 Task: Look for space in Ripon, United Kingdom from 9th July, 2023 to 16th July, 2023 for 2 adults, 1 child in price range Rs.8000 to Rs.16000. Place can be entire place with 2 bedrooms having 2 beds and 1 bathroom. Property type can be house, flat, guest house. Booking option can be shelf check-in. Required host language is English.
Action: Mouse moved to (433, 89)
Screenshot: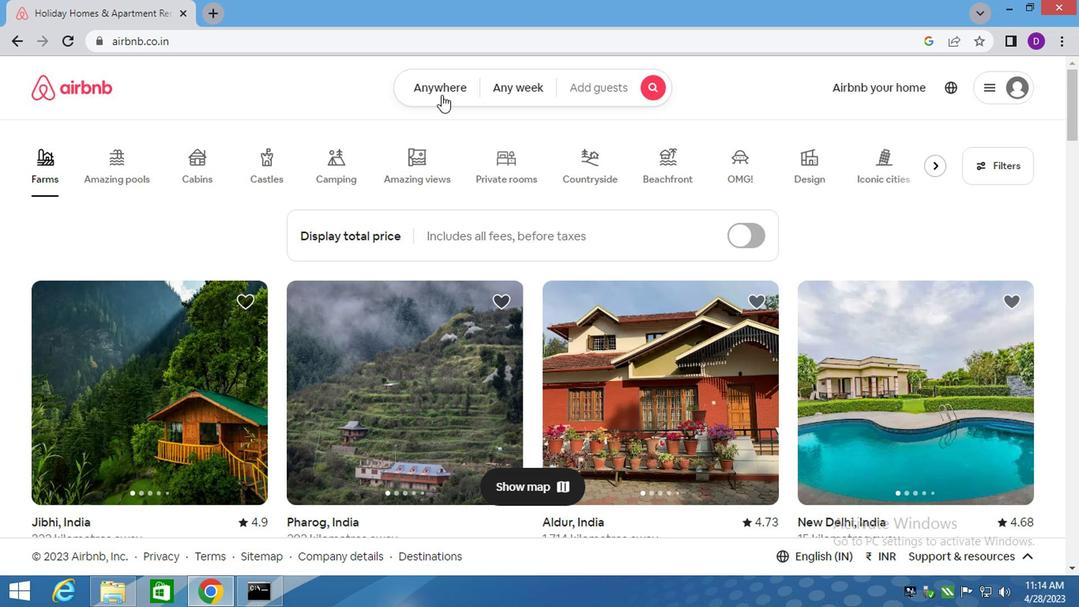 
Action: Mouse pressed left at (433, 89)
Screenshot: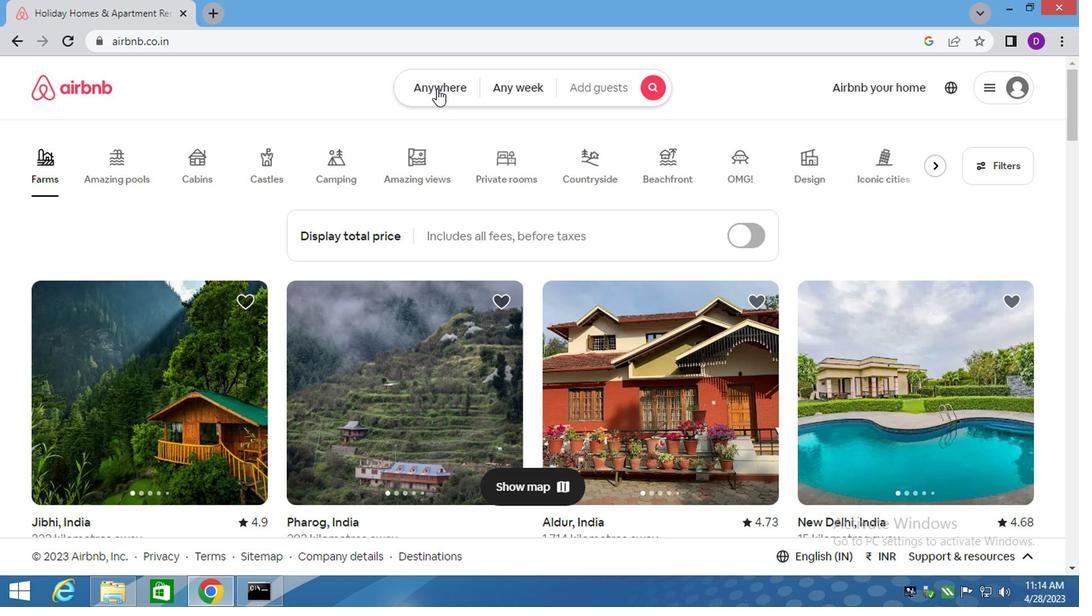 
Action: Mouse moved to (287, 152)
Screenshot: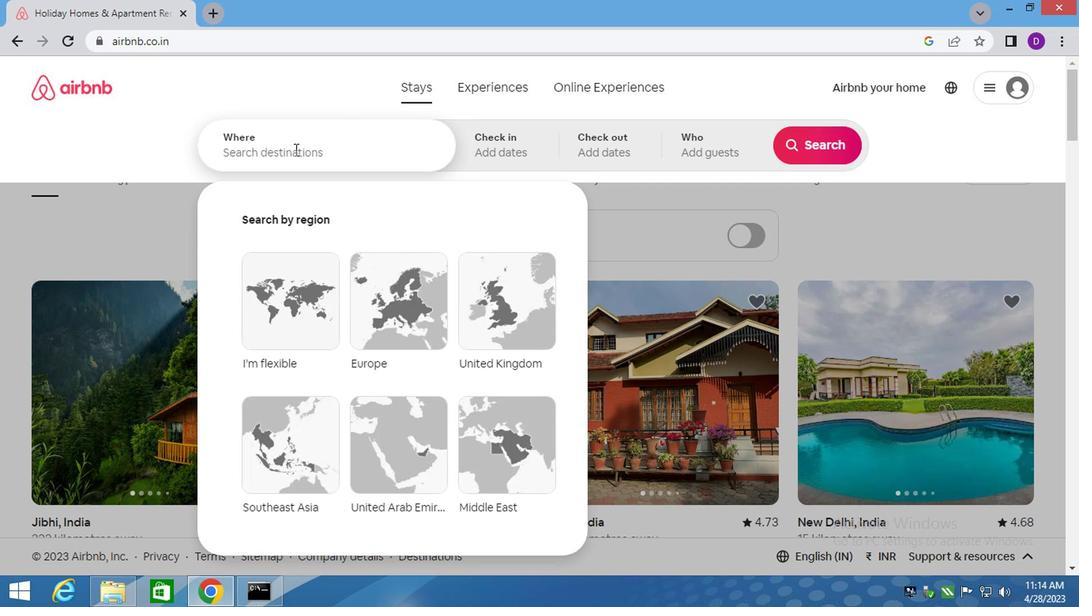 
Action: Mouse pressed left at (287, 152)
Screenshot: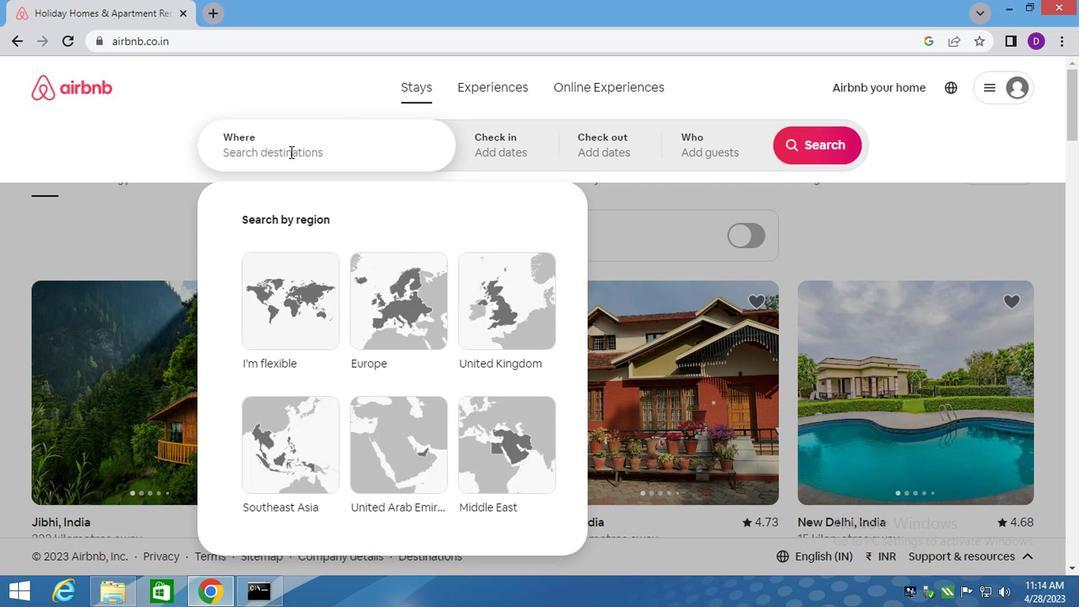 
Action: Key pressed <Key.shift>RIPON,<Key.space><Key.shift><Key.shift><Key.shift><Key.shift><Key.shift><Key.shift><Key.shift><Key.shift><Key.shift><Key.shift><Key.shift><Key.shift><Key.shift><Key.shift><Key.shift><Key.shift><Key.shift><Key.shift><Key.shift><Key.shift><Key.shift><Key.shift><Key.shift><Key.shift><Key.shift><Key.shift><Key.shift><Key.shift><Key.shift><Key.shift><Key.shift><Key.shift><Key.shift><Key.shift><Key.shift><Key.shift><Key.shift><Key.shift><Key.shift><Key.shift>UK<Key.backspace>NITED
Screenshot: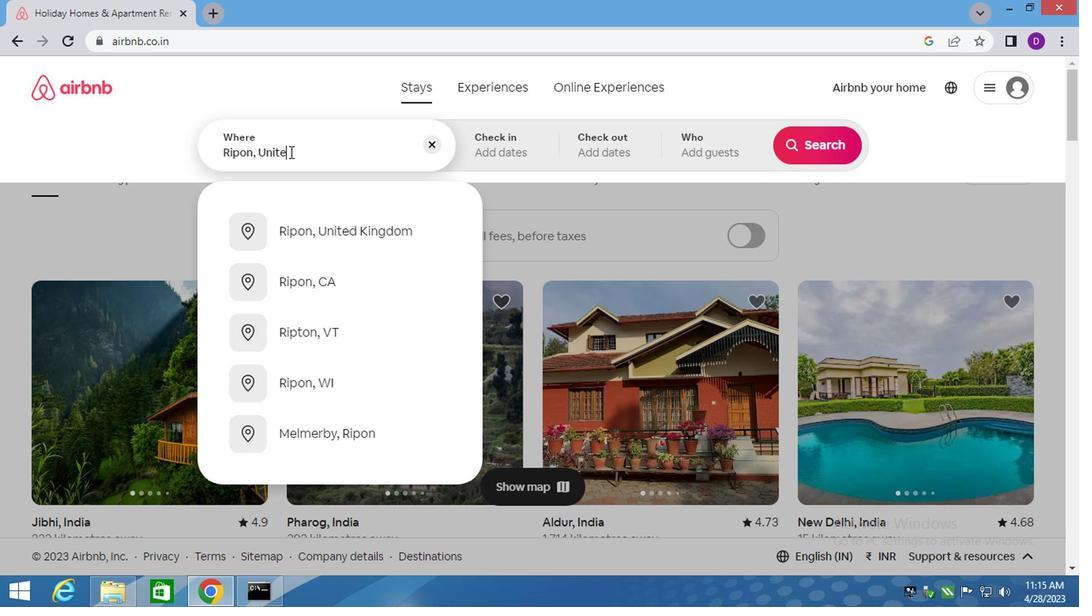 
Action: Mouse moved to (333, 219)
Screenshot: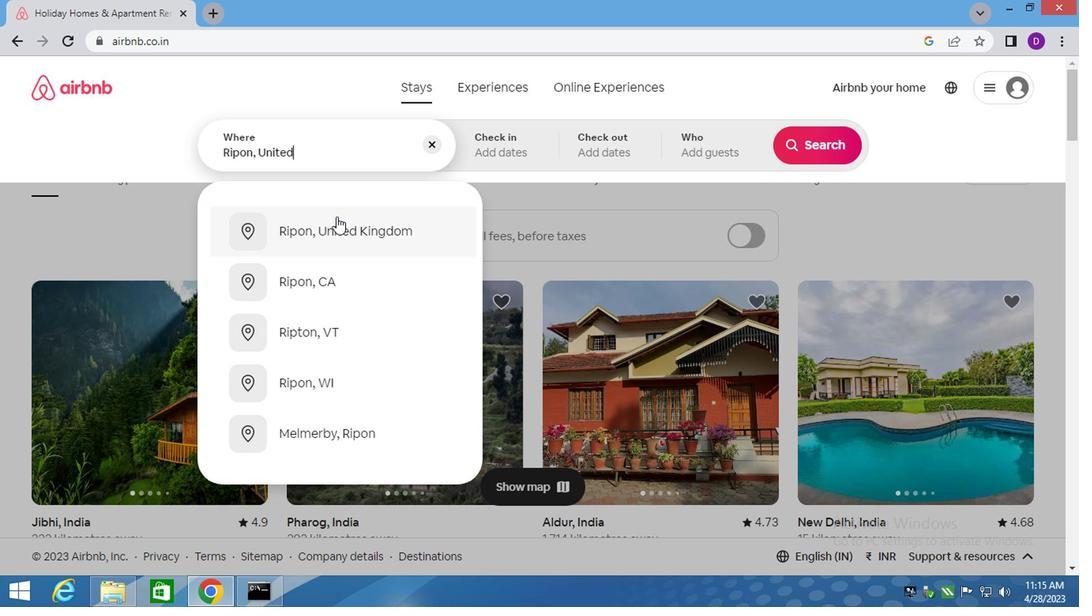 
Action: Mouse pressed left at (333, 219)
Screenshot: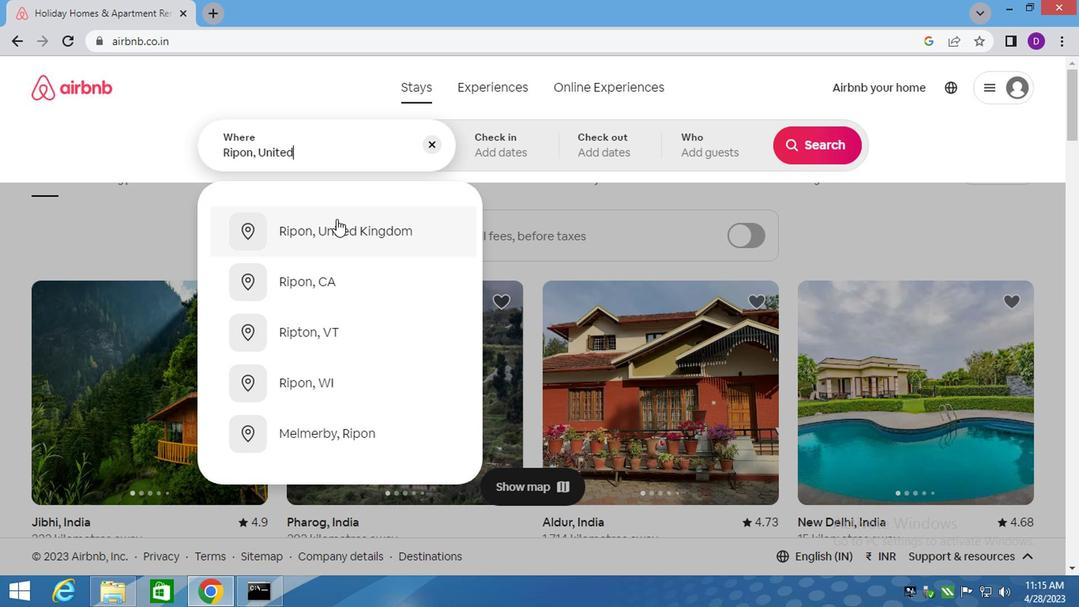
Action: Mouse moved to (798, 269)
Screenshot: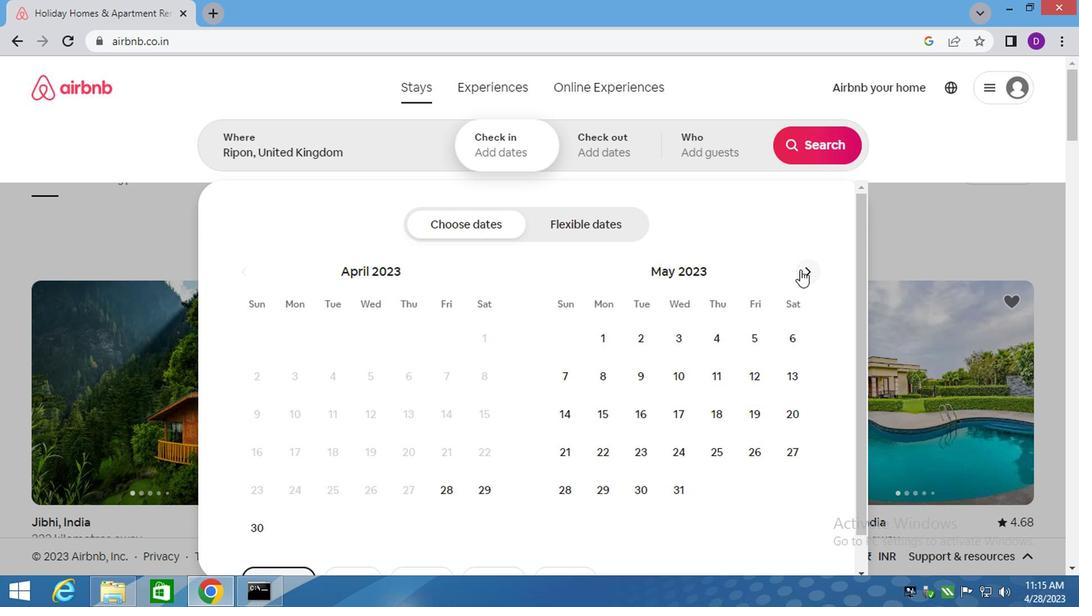 
Action: Mouse pressed left at (798, 269)
Screenshot: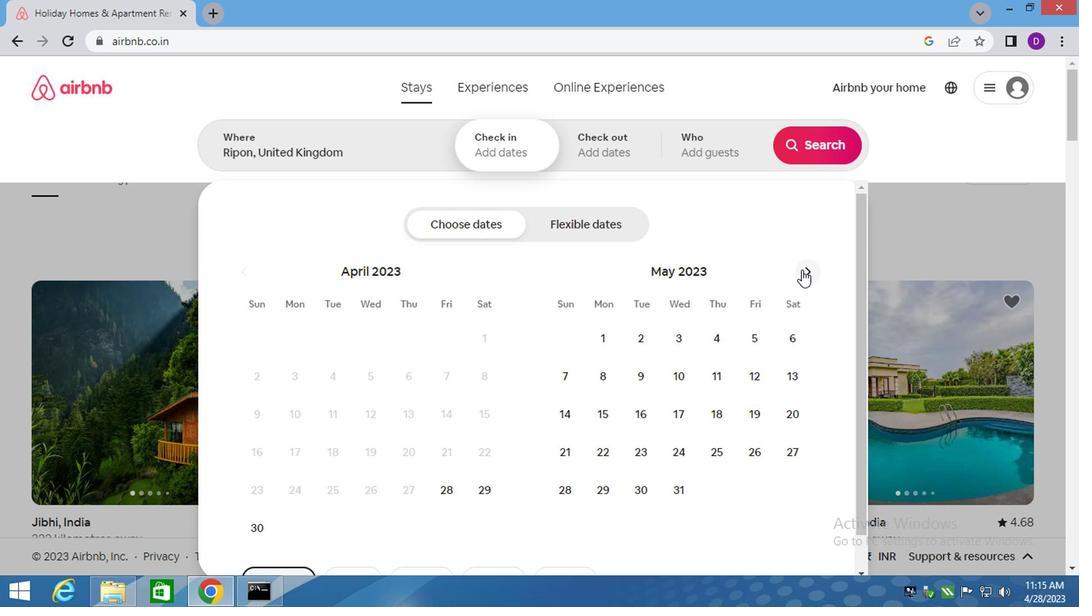 
Action: Mouse pressed left at (798, 269)
Screenshot: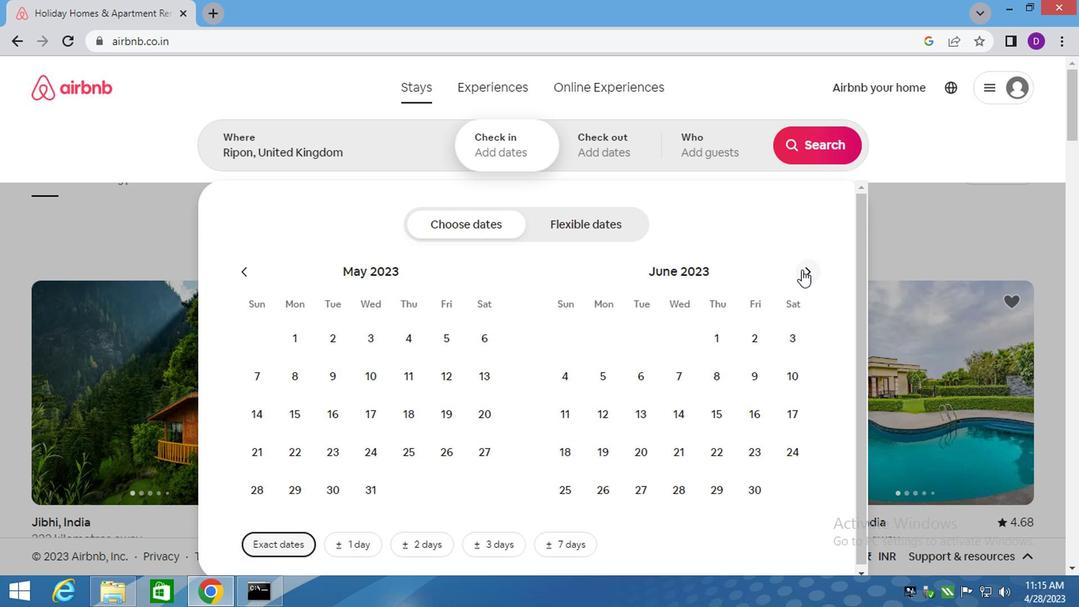 
Action: Mouse moved to (564, 415)
Screenshot: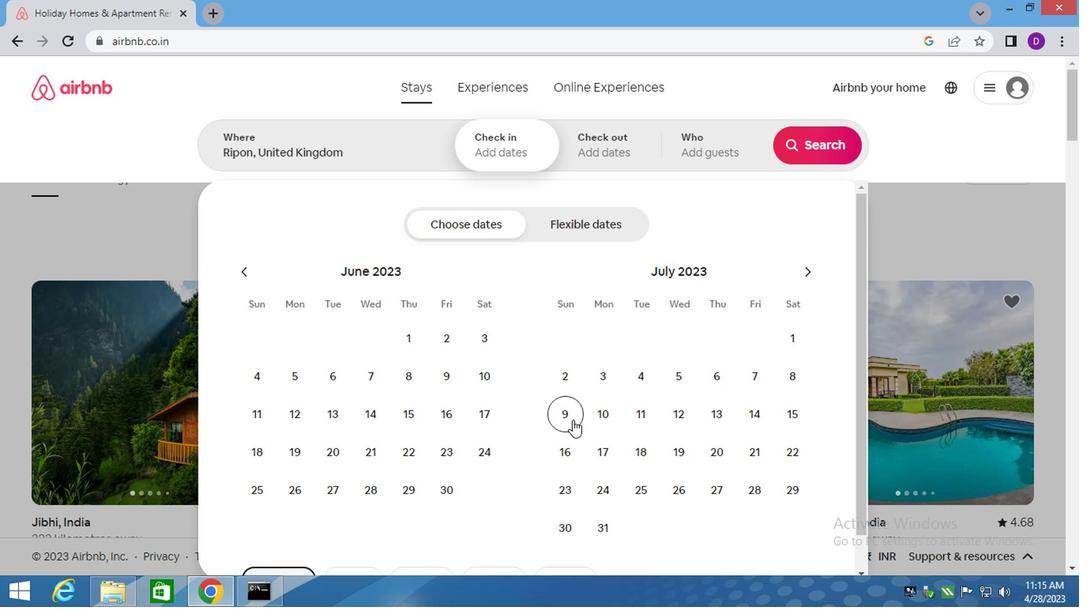 
Action: Mouse pressed left at (564, 415)
Screenshot: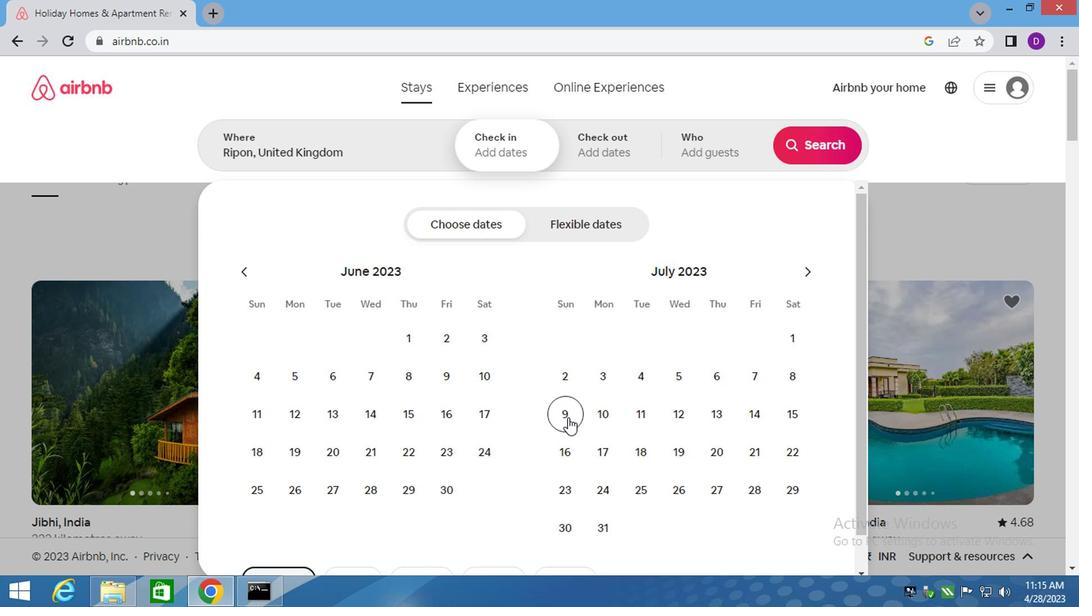 
Action: Mouse moved to (563, 441)
Screenshot: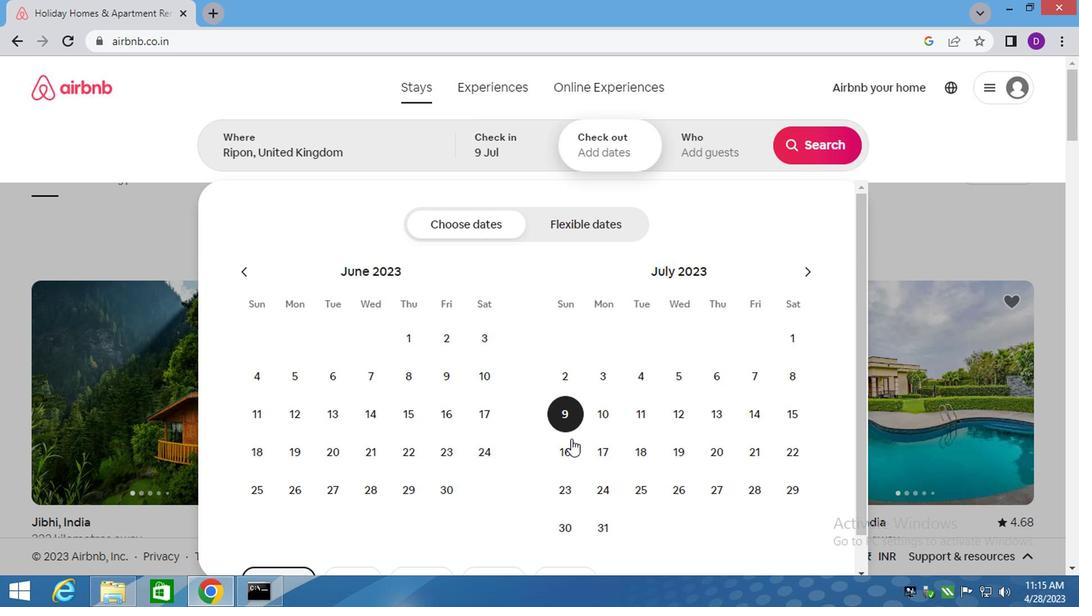
Action: Mouse pressed left at (563, 441)
Screenshot: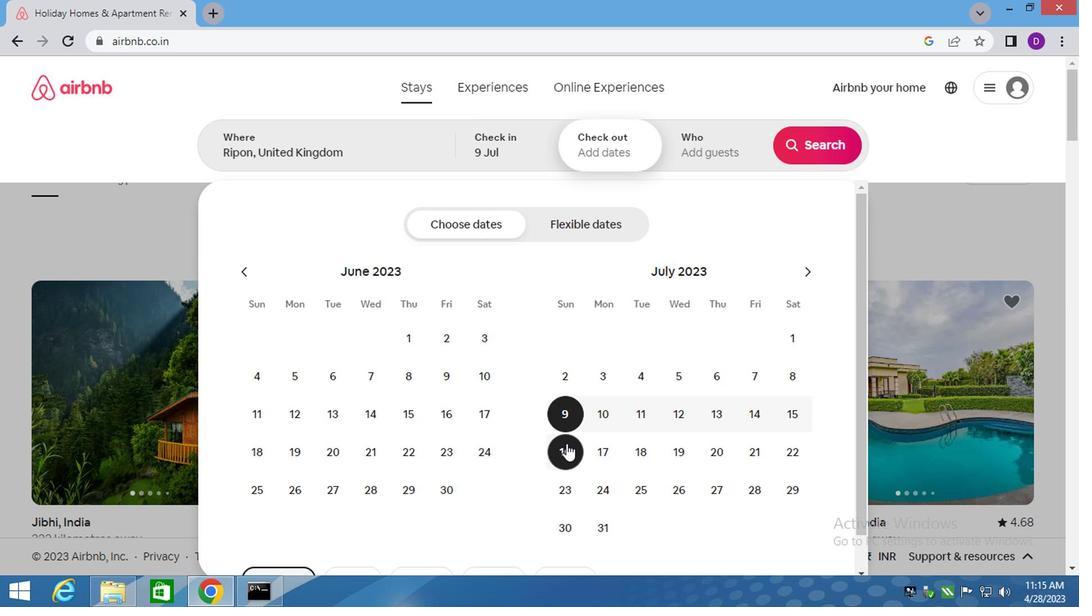 
Action: Mouse moved to (690, 132)
Screenshot: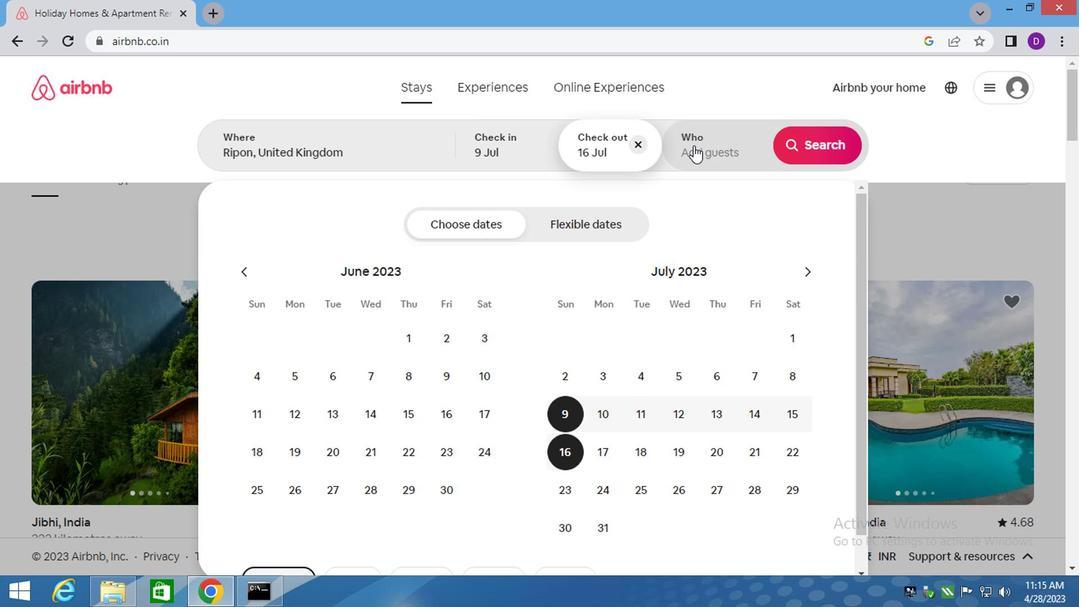 
Action: Mouse pressed left at (690, 132)
Screenshot: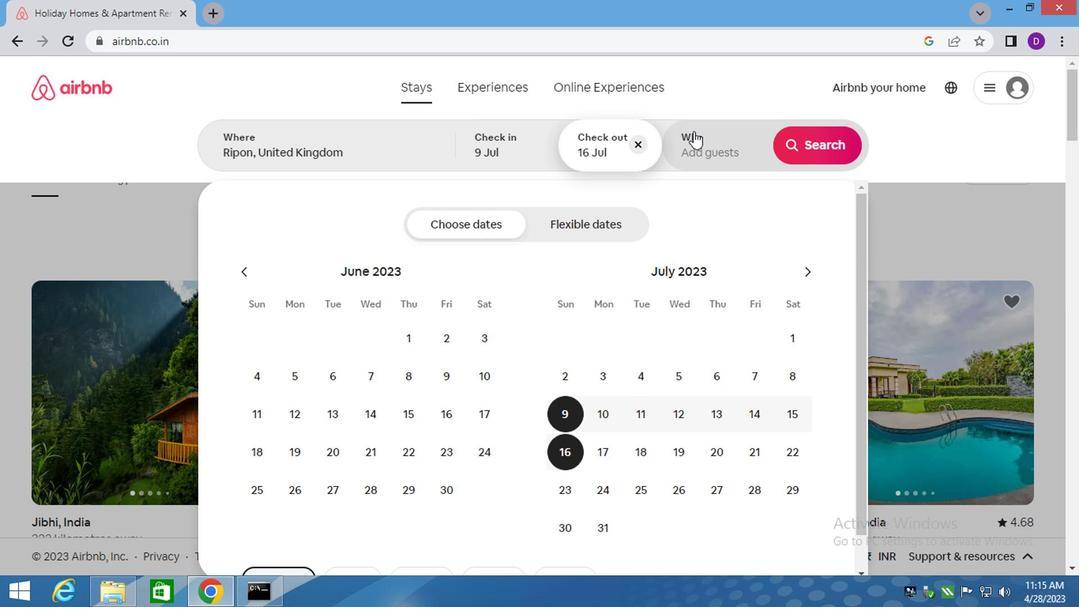 
Action: Mouse moved to (817, 220)
Screenshot: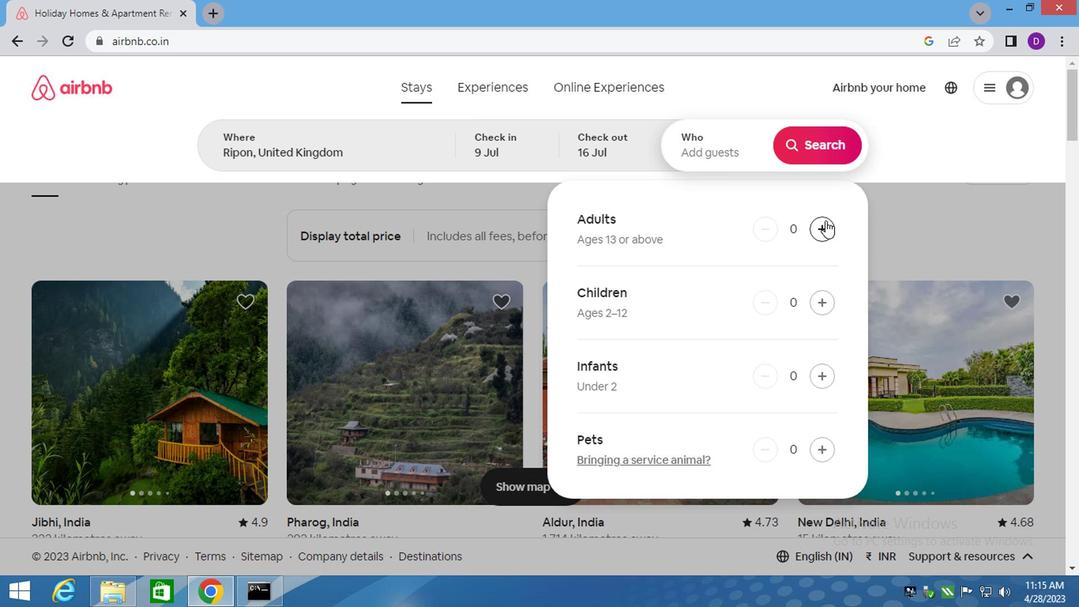 
Action: Mouse pressed left at (817, 220)
Screenshot: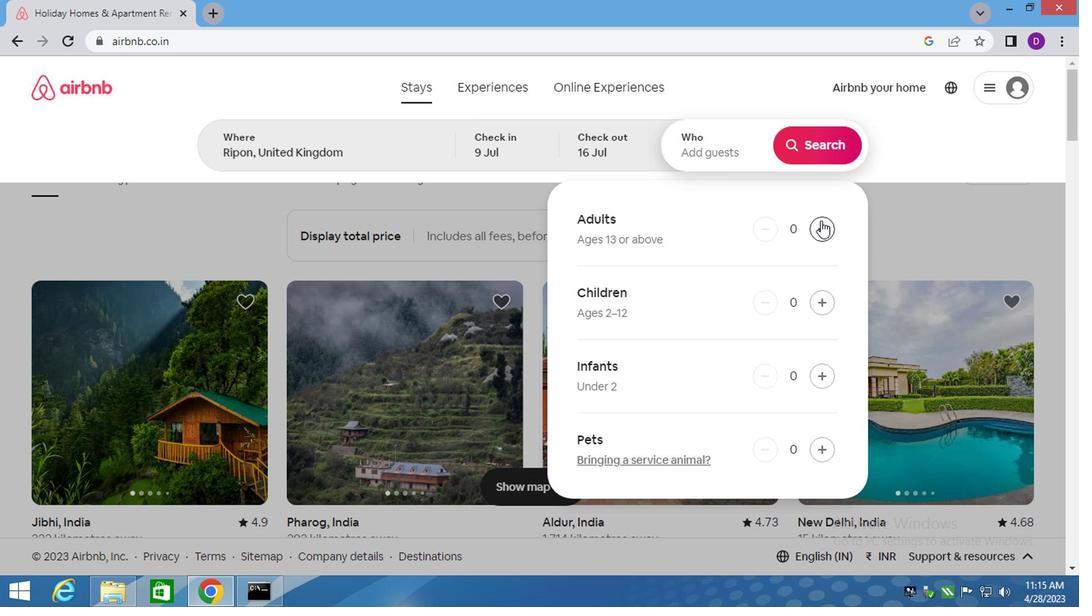 
Action: Mouse pressed left at (817, 220)
Screenshot: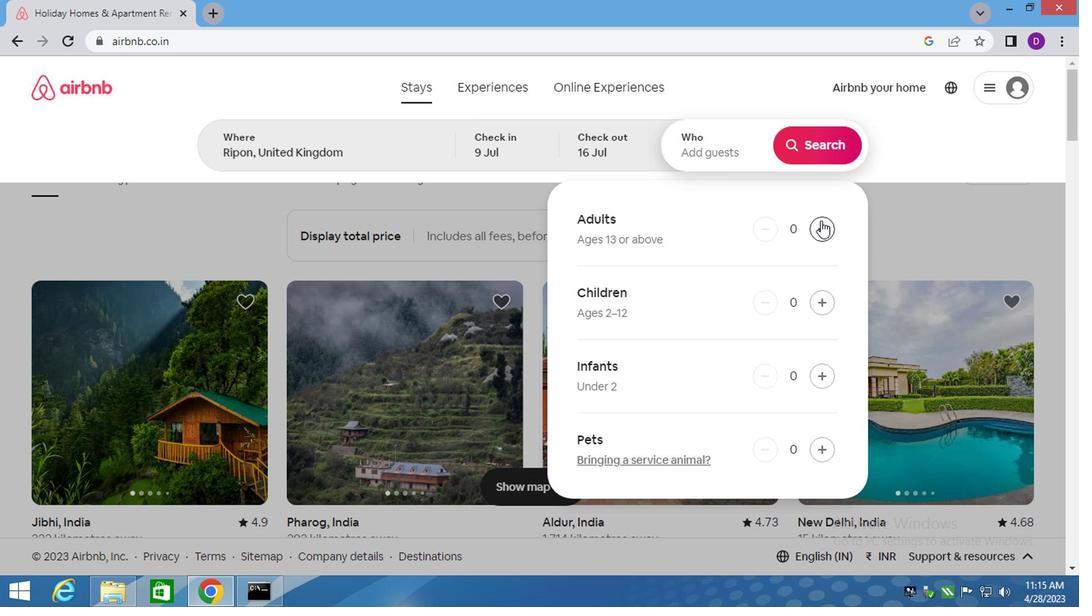 
Action: Mouse moved to (822, 299)
Screenshot: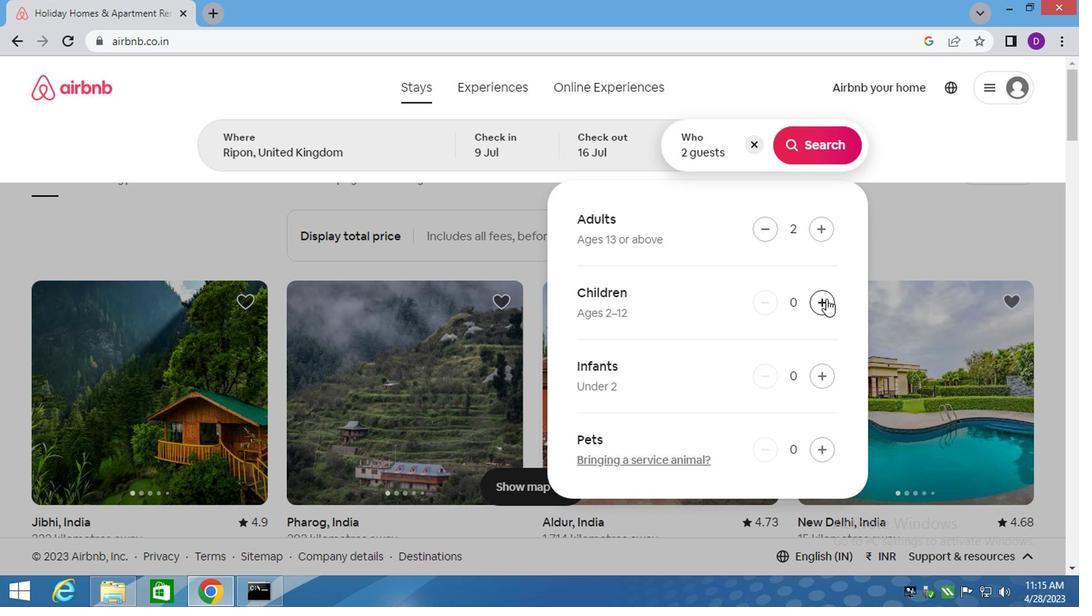 
Action: Mouse pressed left at (822, 299)
Screenshot: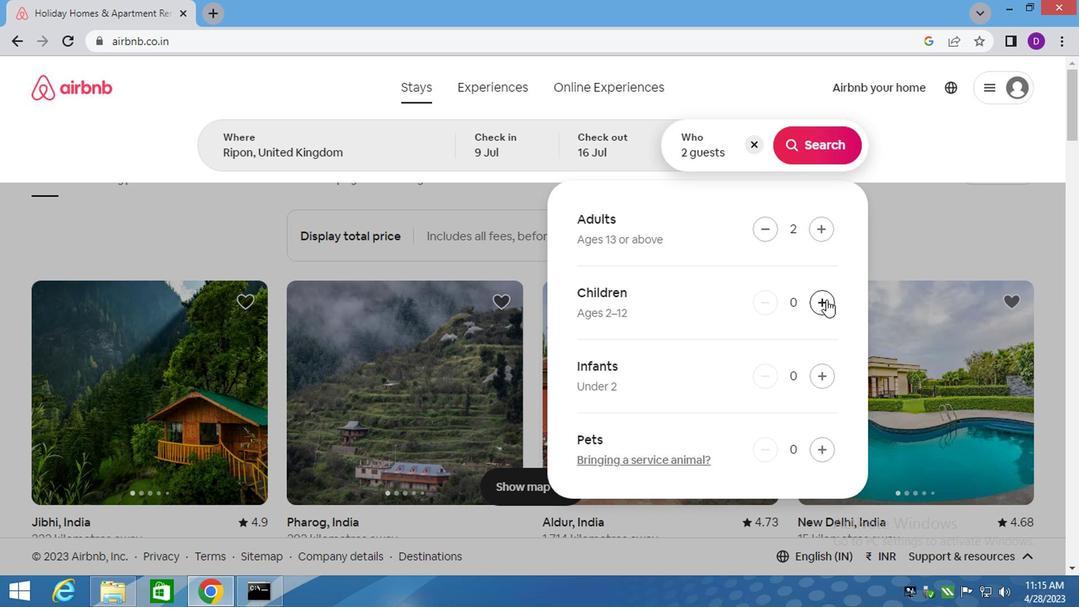 
Action: Mouse moved to (812, 132)
Screenshot: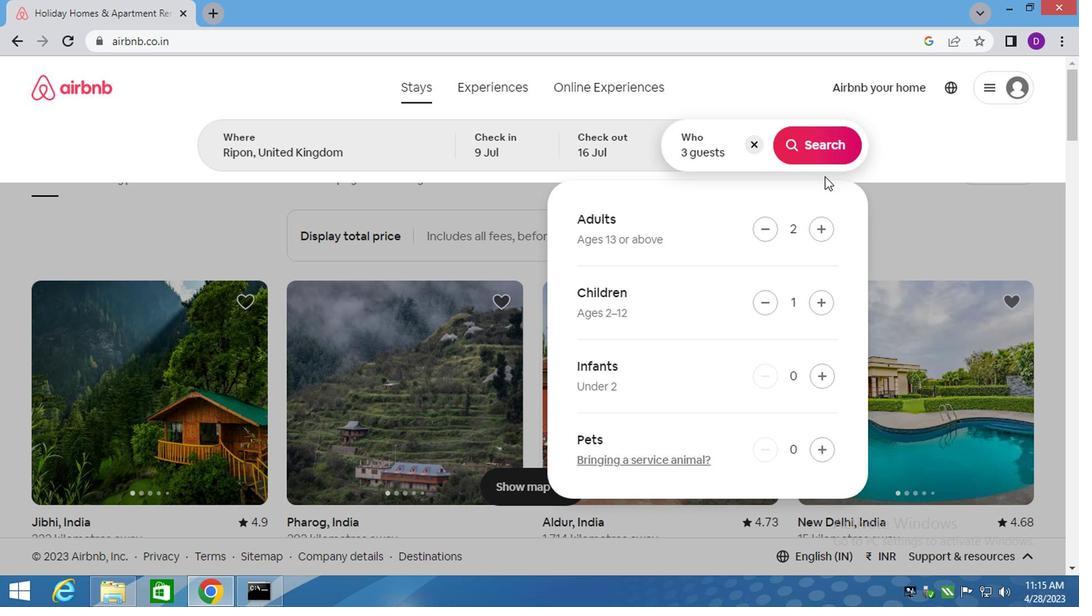 
Action: Mouse pressed left at (812, 132)
Screenshot: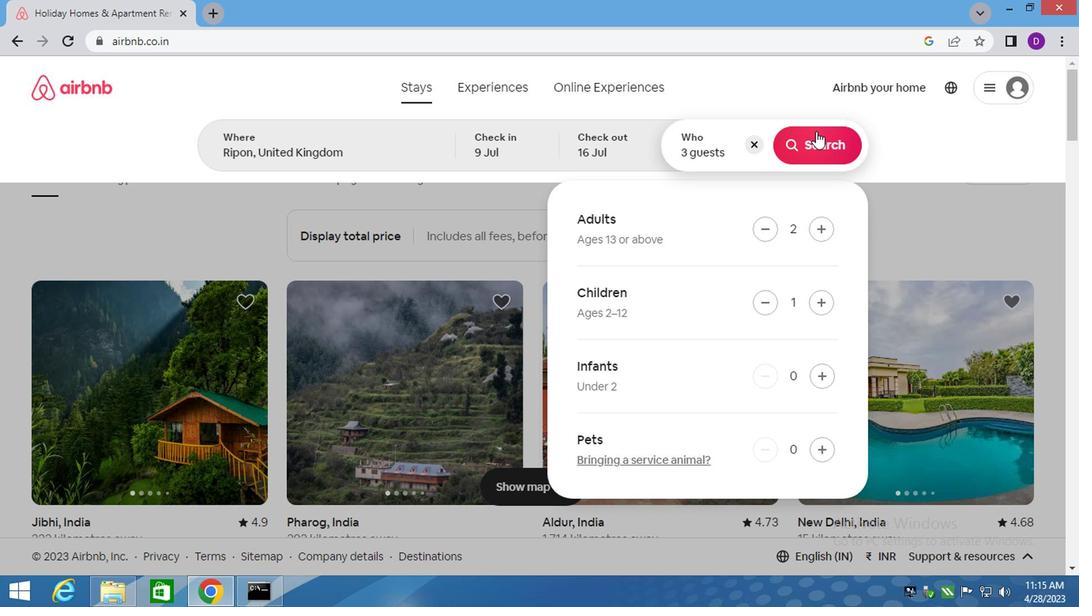
Action: Mouse moved to (1009, 151)
Screenshot: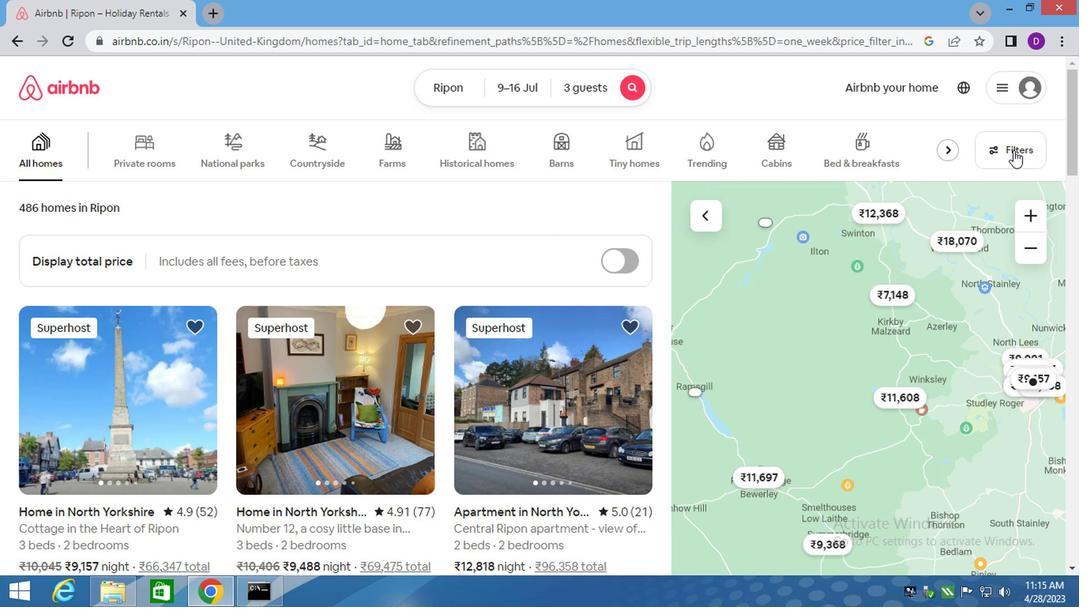 
Action: Mouse pressed left at (1009, 151)
Screenshot: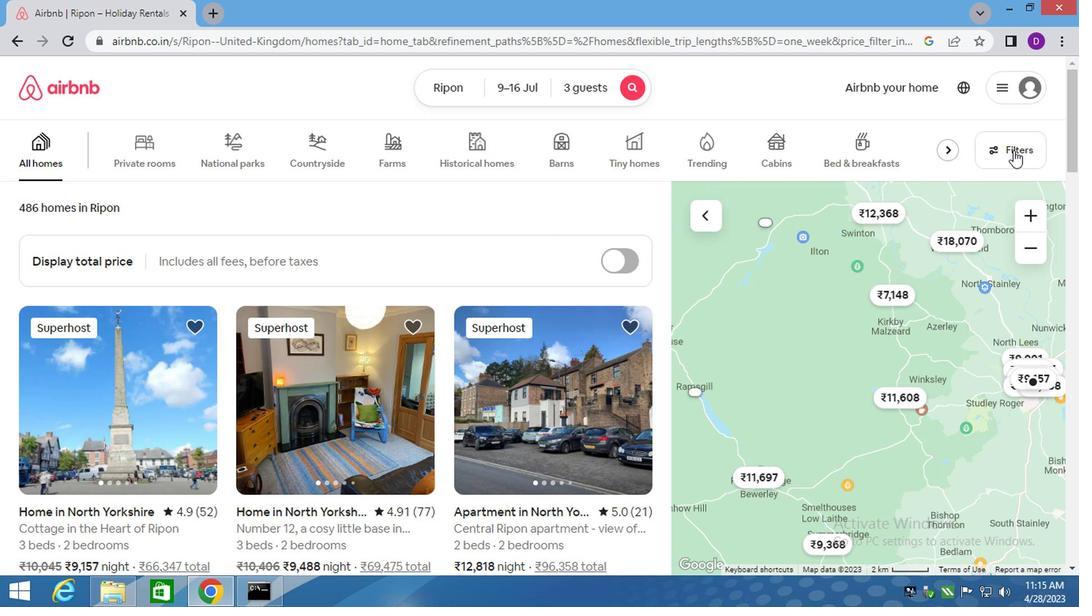 
Action: Mouse moved to (345, 351)
Screenshot: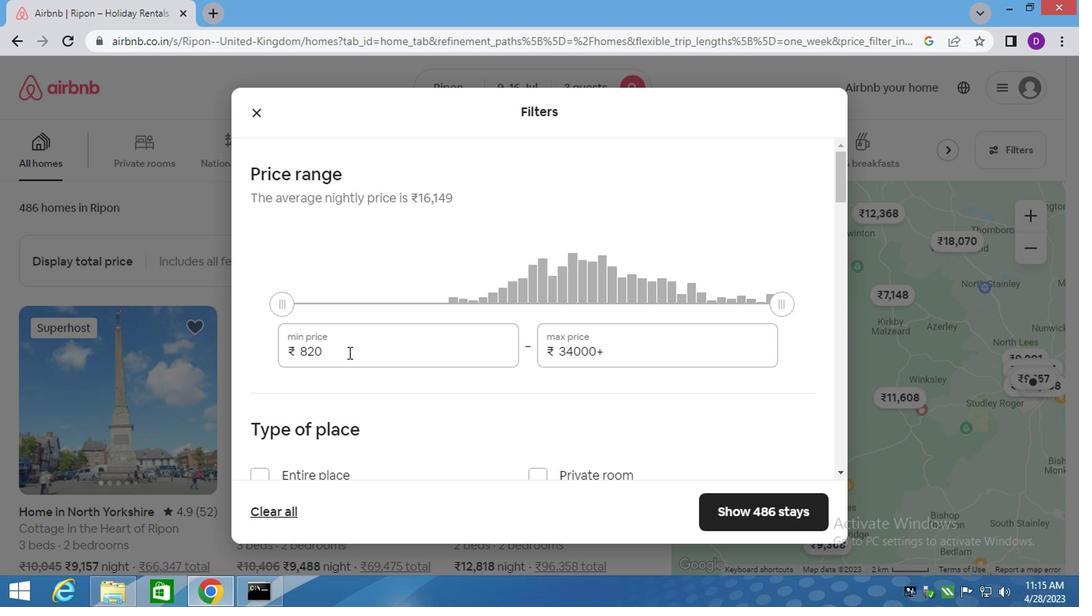 
Action: Mouse pressed left at (345, 351)
Screenshot: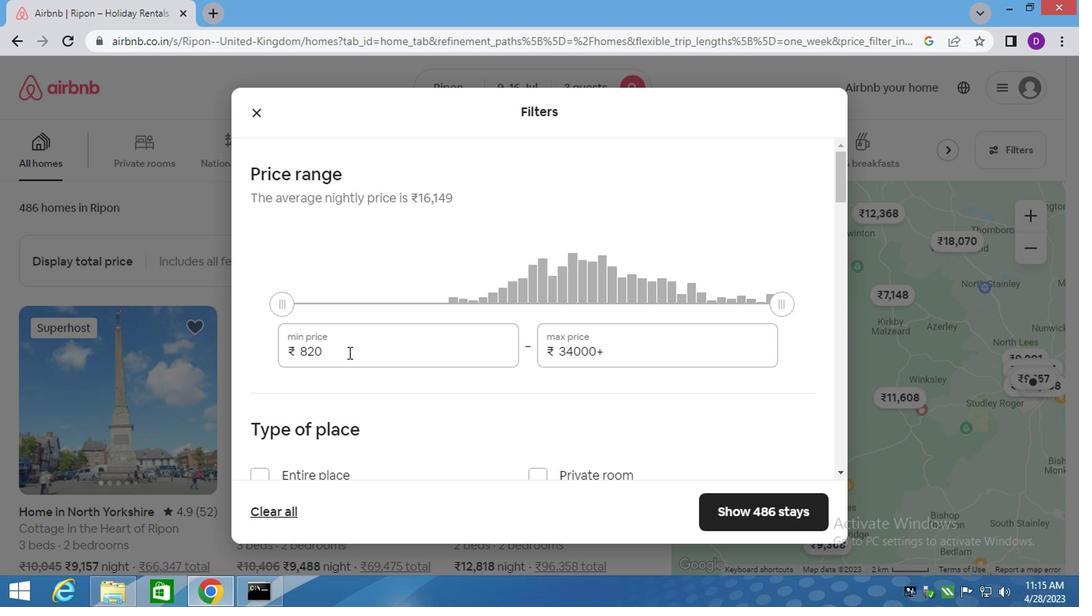 
Action: Mouse pressed left at (345, 351)
Screenshot: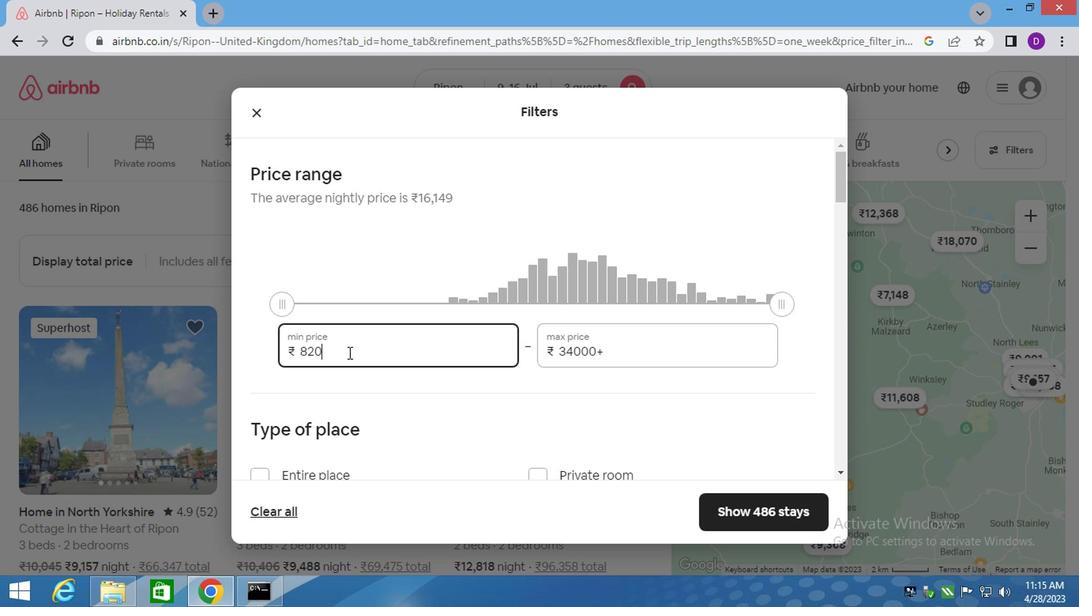 
Action: Key pressed 8000<Key.tab>1<Key.backspace><Key.backspace><Key.backspace><Key.backspace><Key.backspace><Key.backspace><Key.backspace><Key.backspace><Key.backspace><Key.backspace><Key.backspace>16000
Screenshot: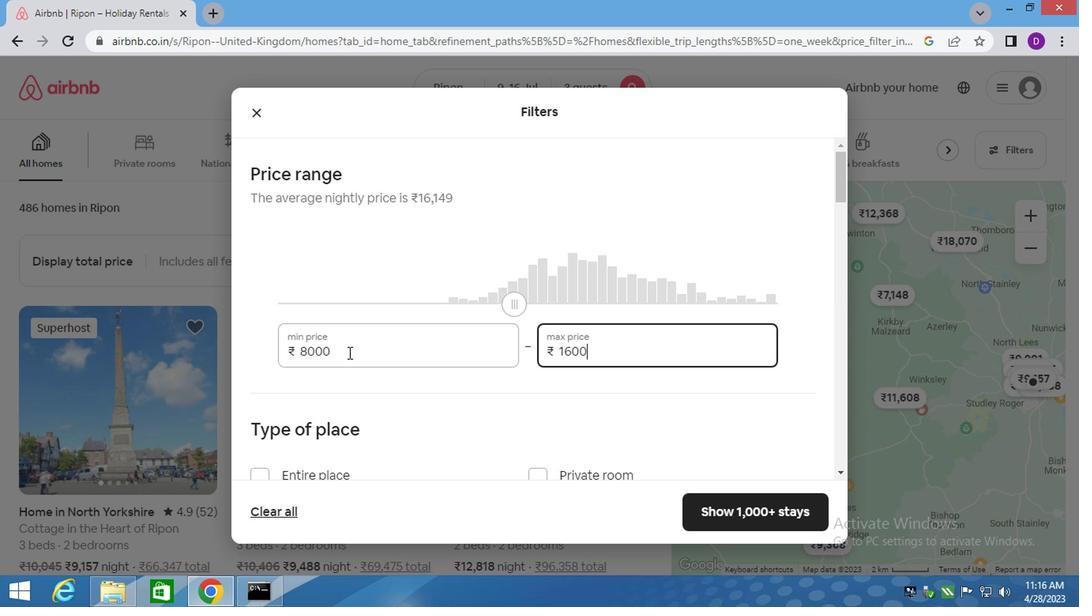 
Action: Mouse moved to (339, 355)
Screenshot: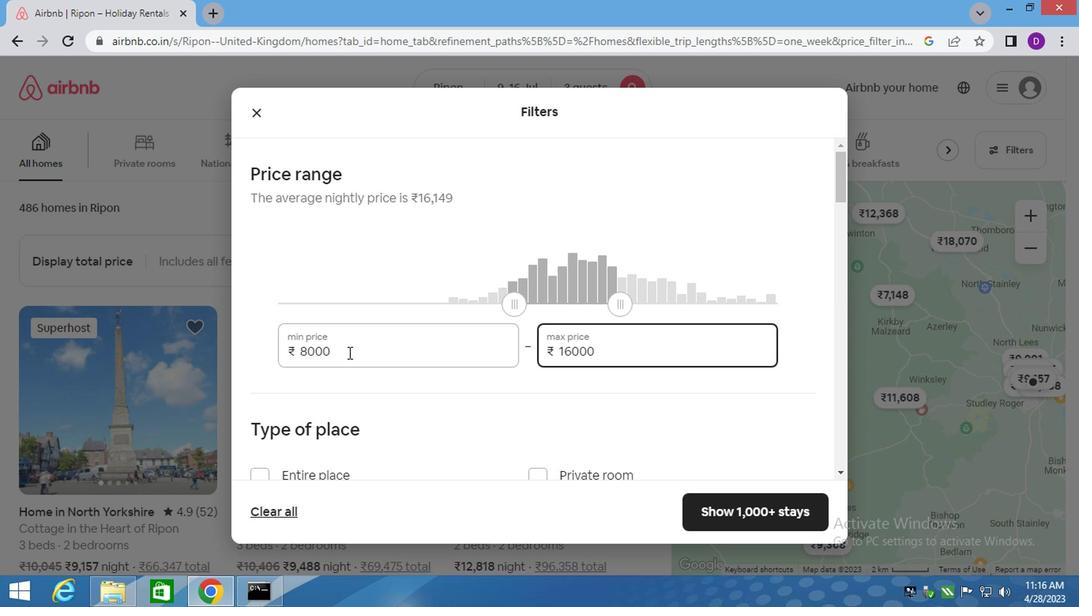 
Action: Mouse scrolled (339, 354) with delta (0, -1)
Screenshot: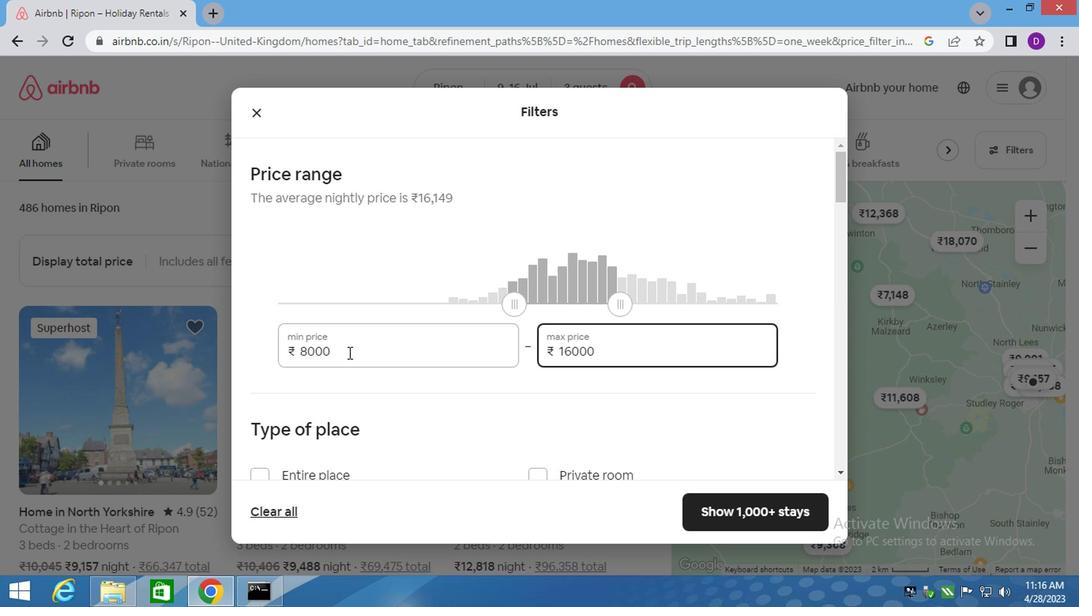 
Action: Mouse moved to (299, 376)
Screenshot: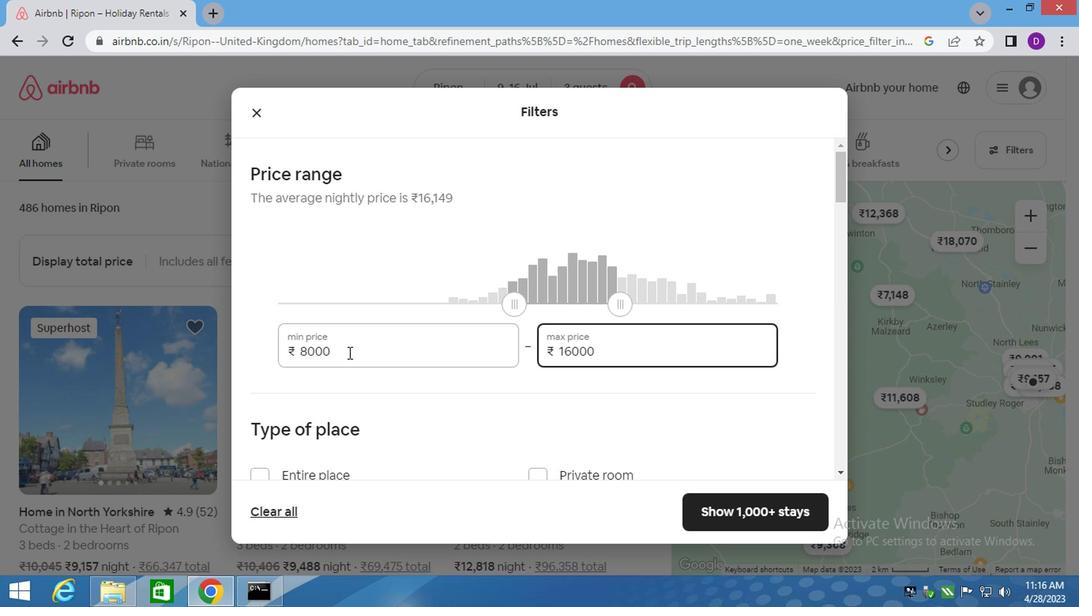 
Action: Mouse scrolled (302, 376) with delta (0, 0)
Screenshot: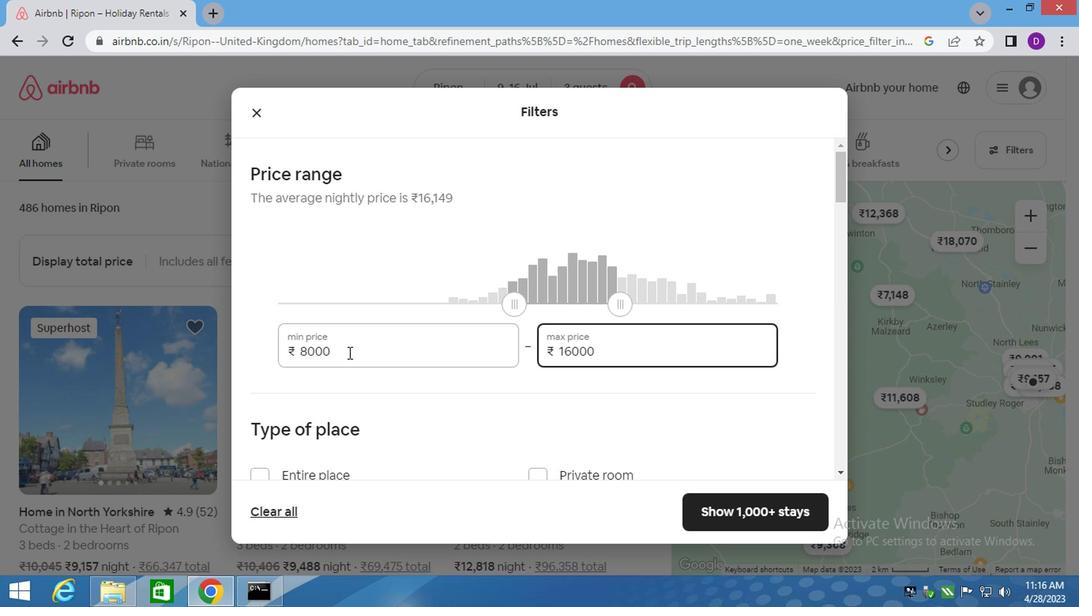 
Action: Mouse moved to (256, 320)
Screenshot: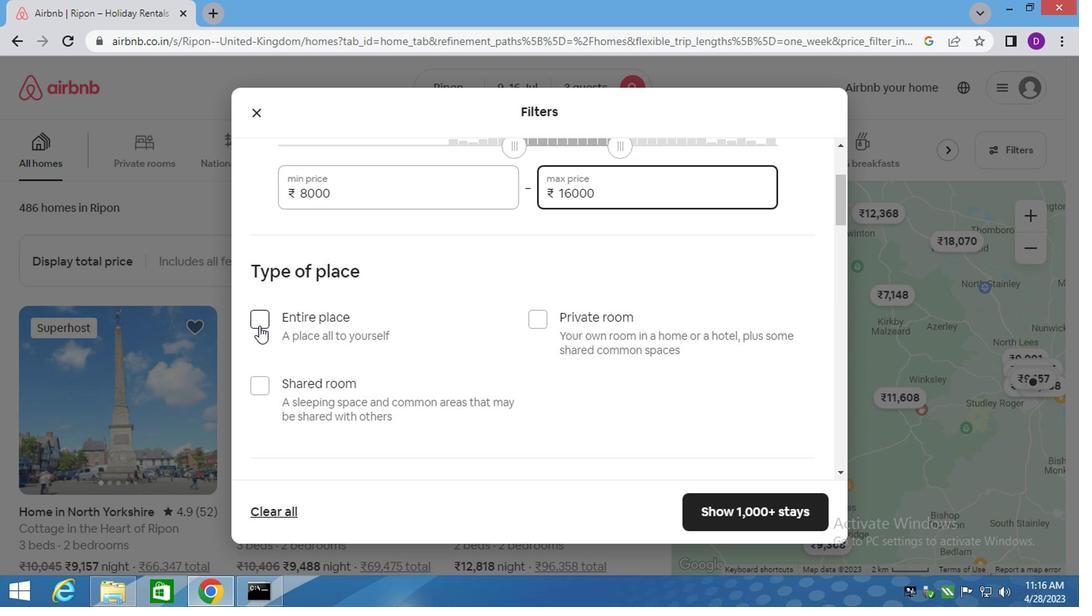 
Action: Mouse pressed left at (256, 320)
Screenshot: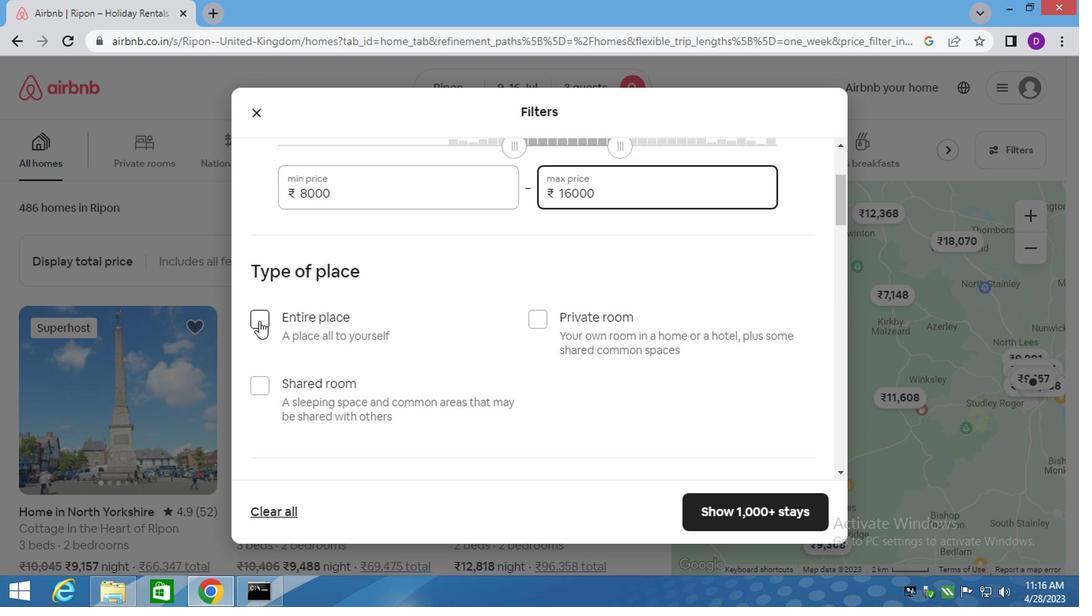 
Action: Mouse moved to (278, 328)
Screenshot: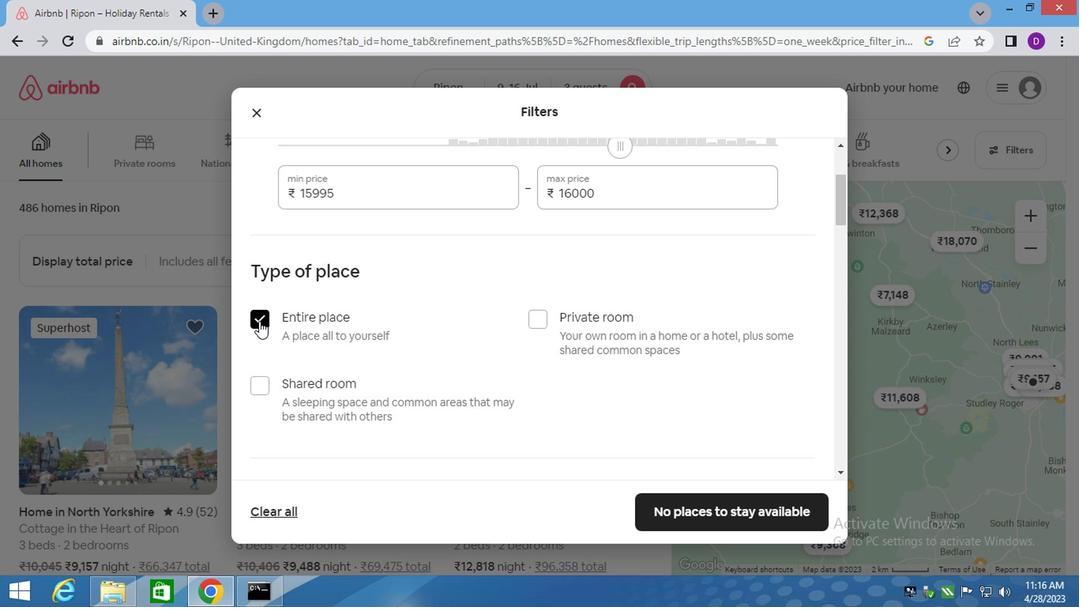 
Action: Mouse scrolled (278, 327) with delta (0, -1)
Screenshot: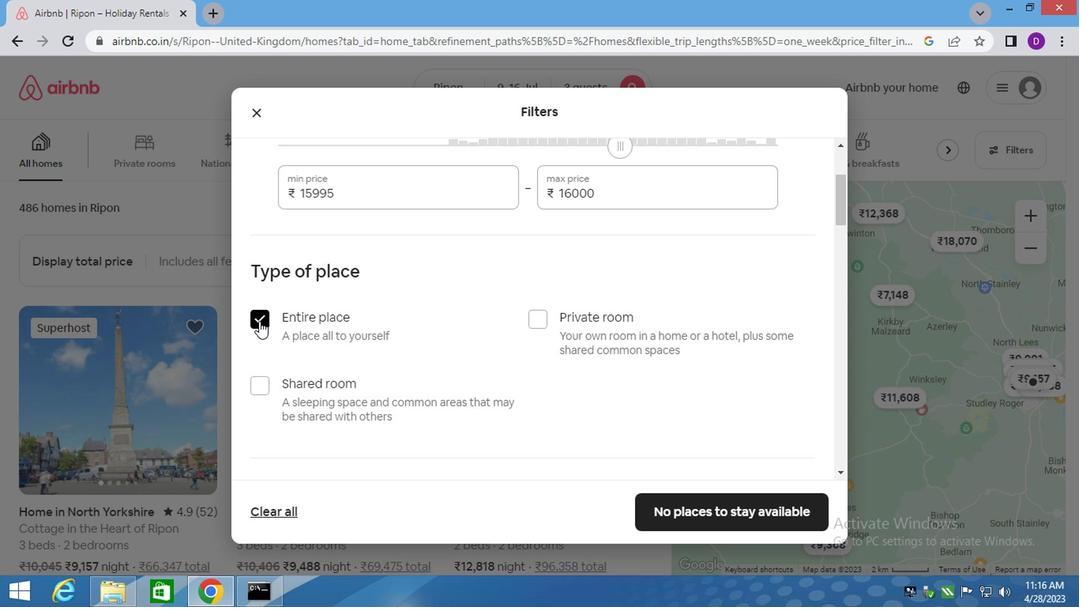 
Action: Mouse moved to (280, 329)
Screenshot: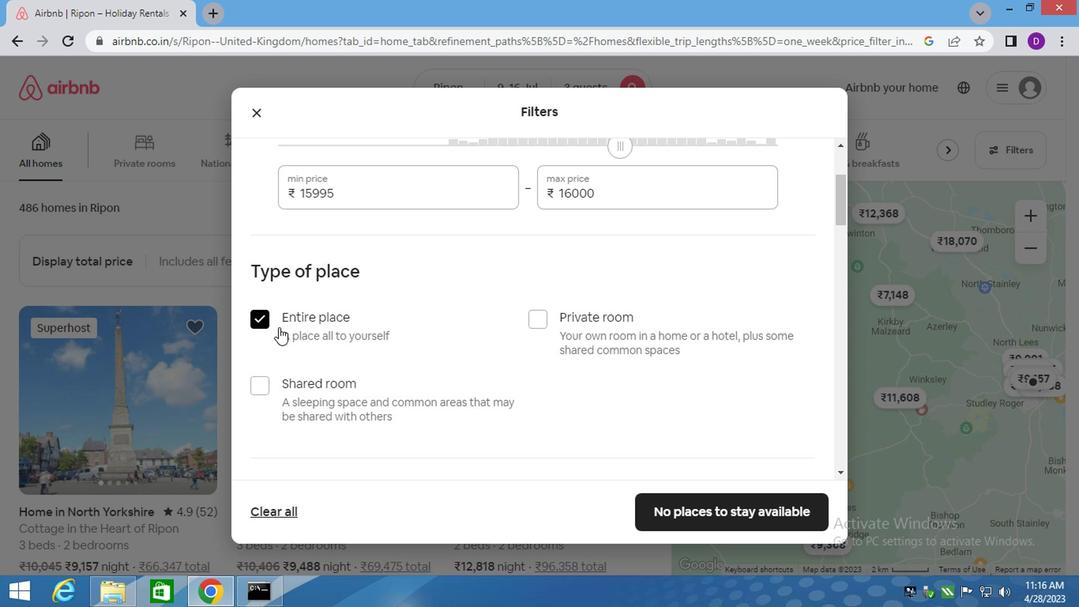 
Action: Mouse scrolled (280, 328) with delta (0, -1)
Screenshot: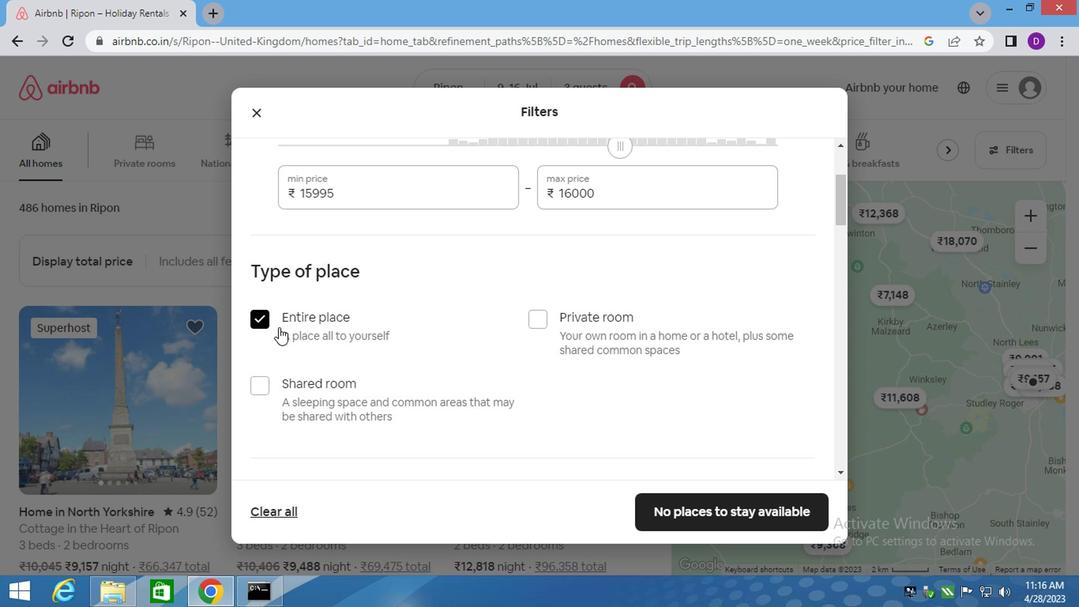
Action: Mouse moved to (281, 330)
Screenshot: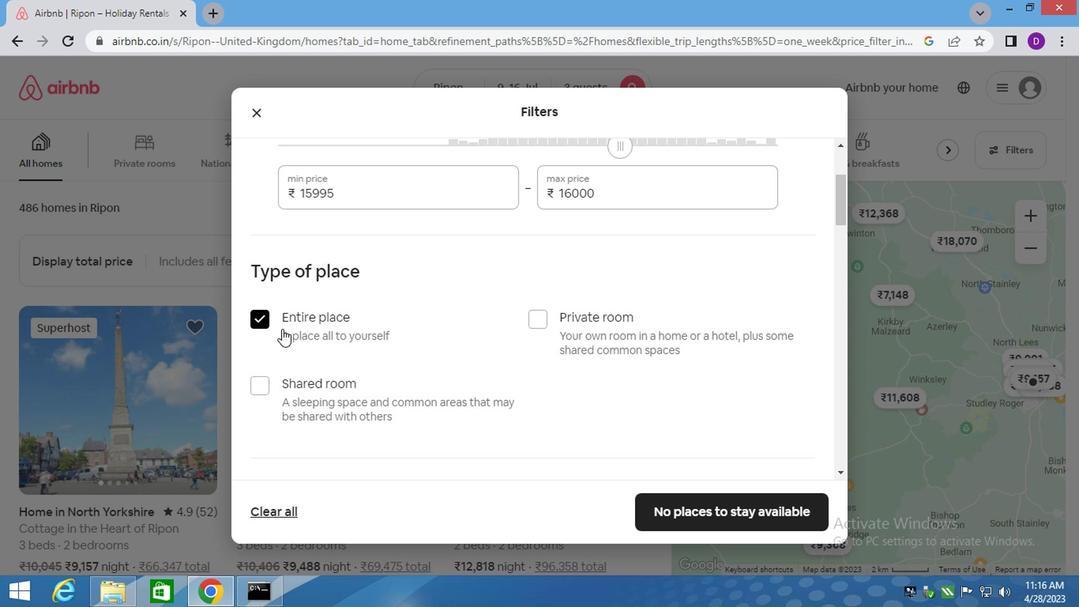 
Action: Mouse scrolled (281, 329) with delta (0, 0)
Screenshot: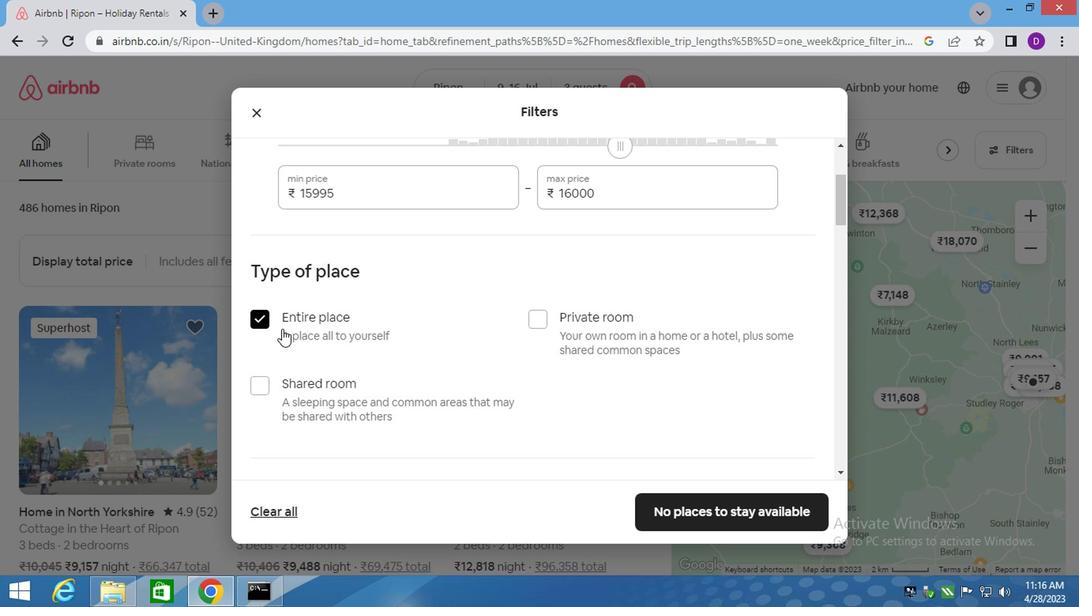 
Action: Mouse scrolled (281, 329) with delta (0, 0)
Screenshot: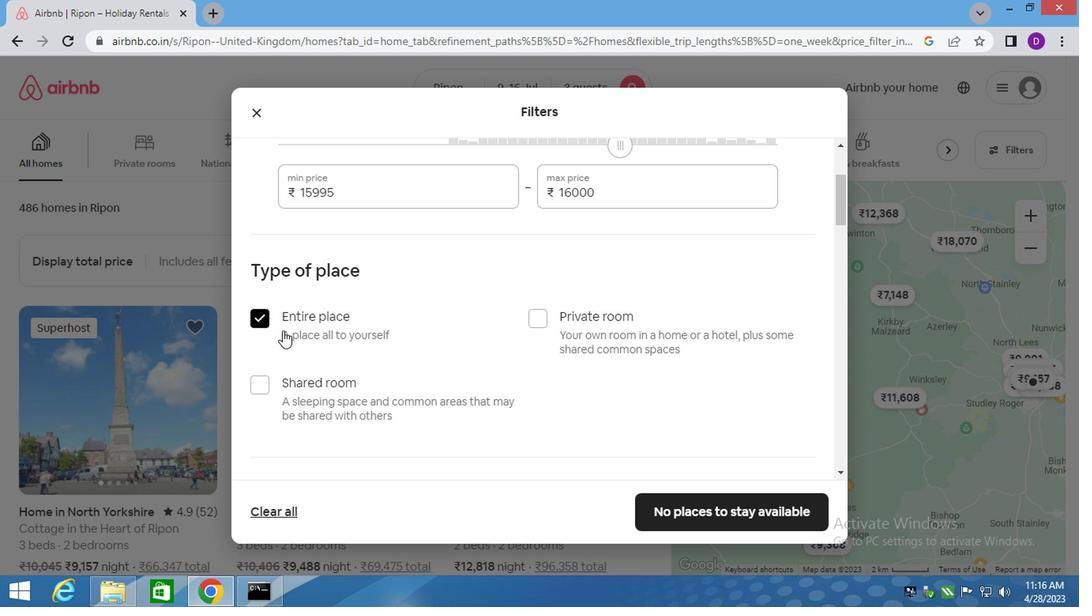 
Action: Mouse moved to (385, 262)
Screenshot: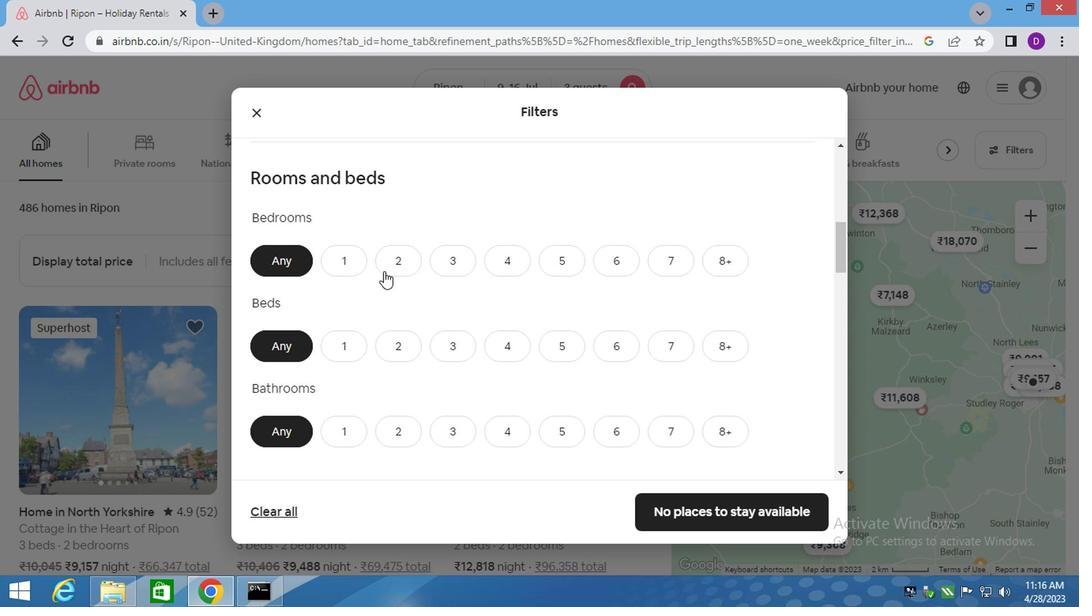 
Action: Mouse pressed left at (385, 262)
Screenshot: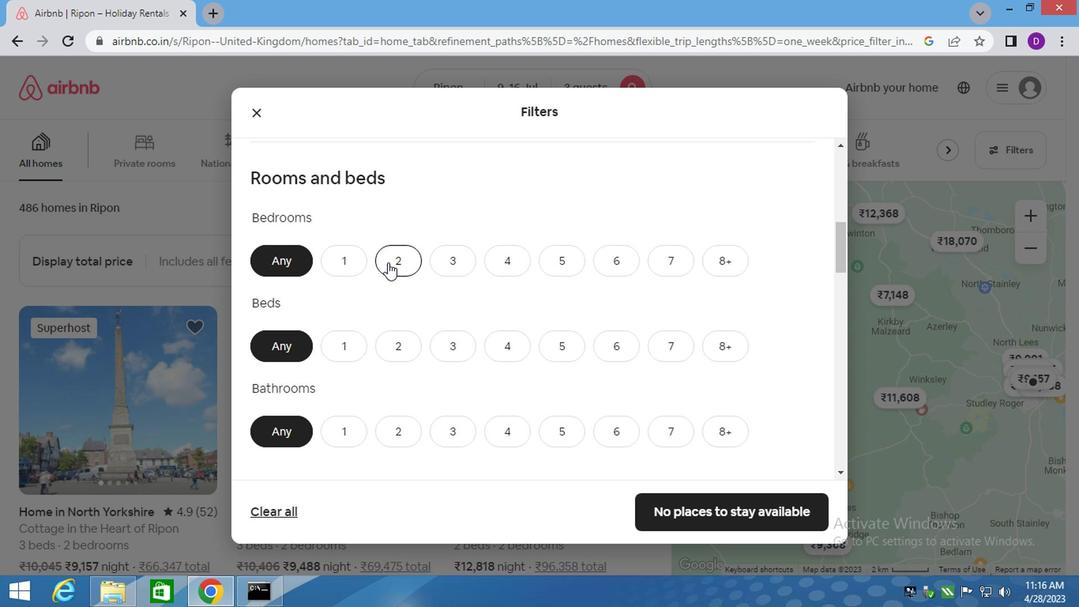 
Action: Mouse moved to (395, 347)
Screenshot: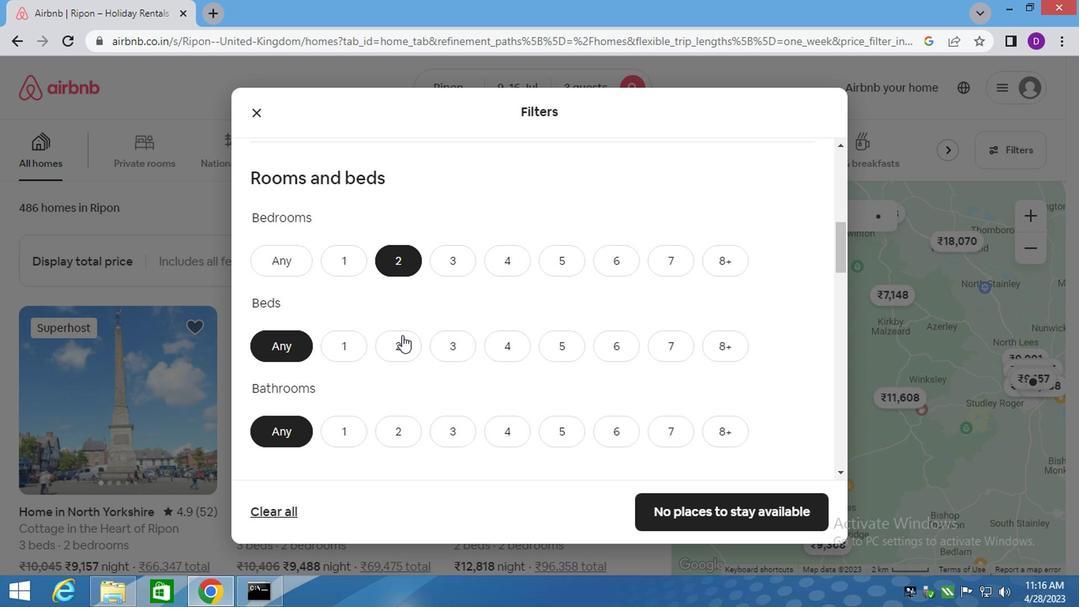 
Action: Mouse pressed left at (395, 347)
Screenshot: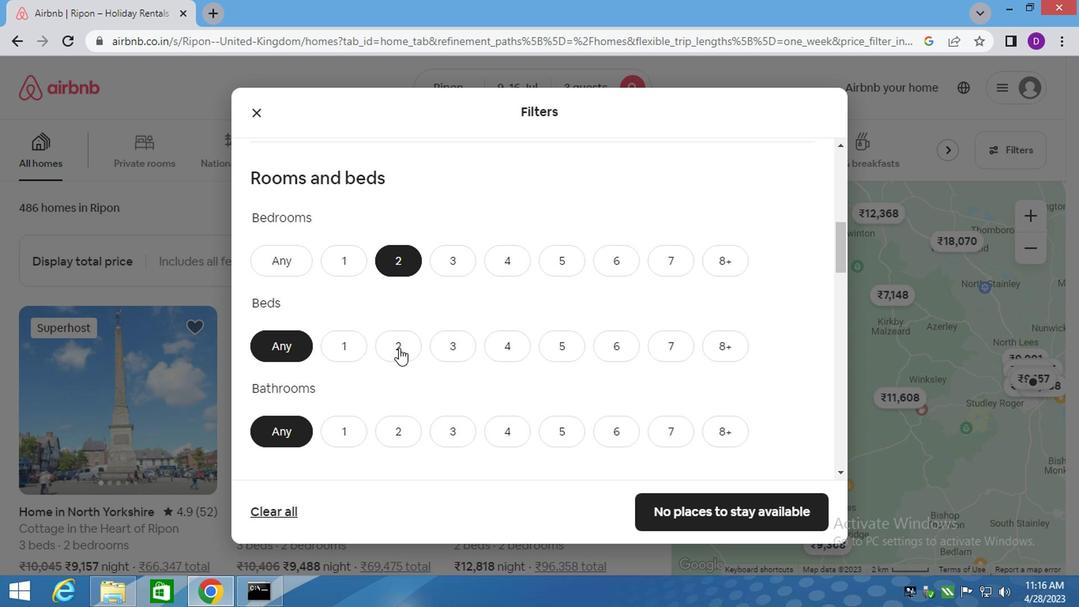 
Action: Mouse moved to (340, 423)
Screenshot: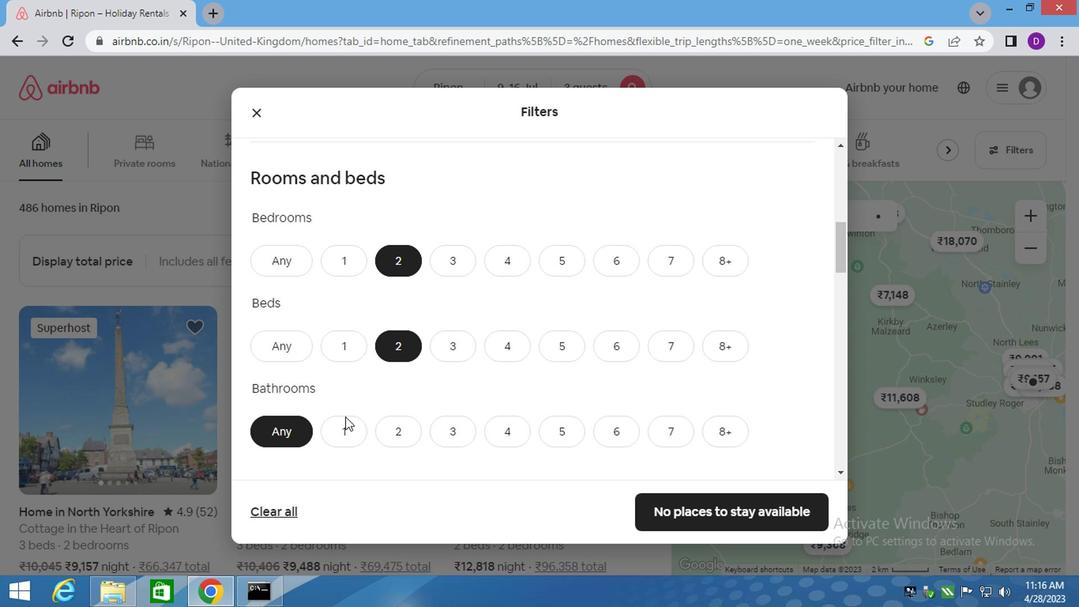 
Action: Mouse pressed left at (340, 423)
Screenshot: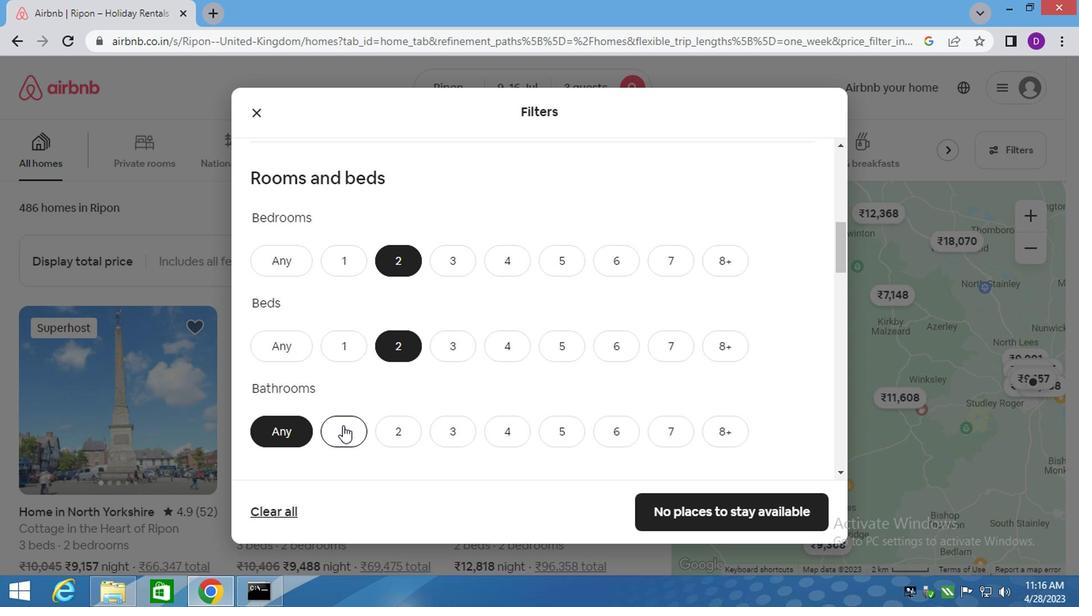 
Action: Mouse moved to (392, 426)
Screenshot: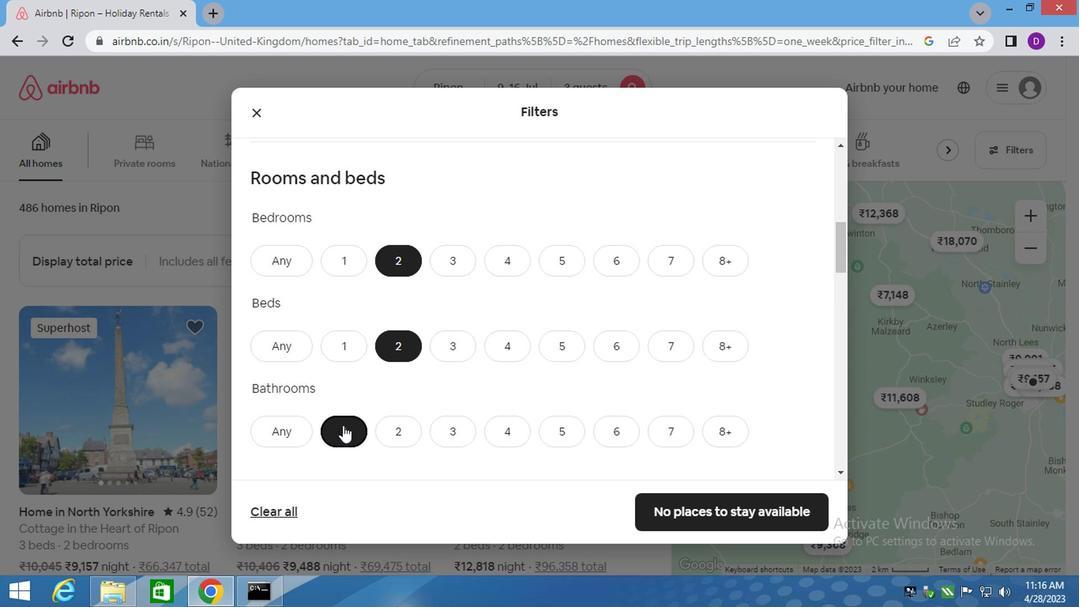 
Action: Mouse scrolled (392, 426) with delta (0, 0)
Screenshot: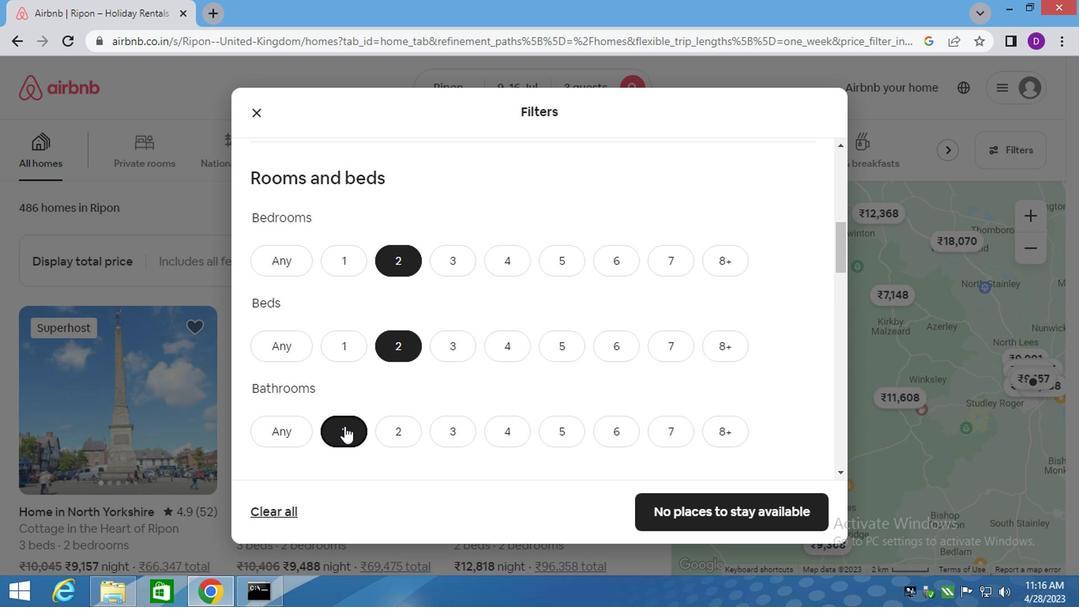 
Action: Mouse moved to (392, 426)
Screenshot: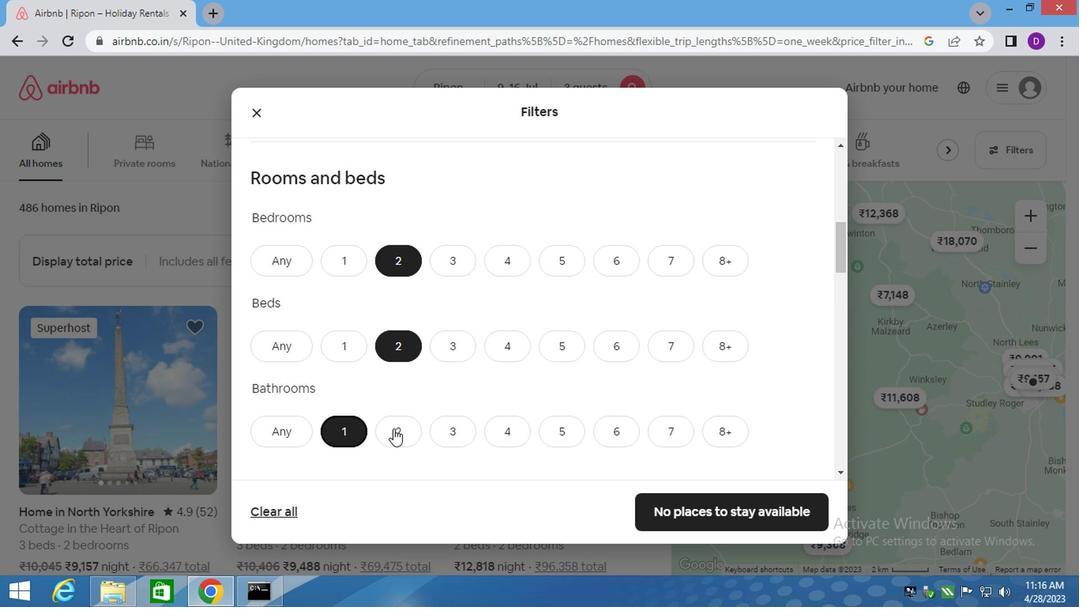 
Action: Mouse scrolled (392, 426) with delta (0, 0)
Screenshot: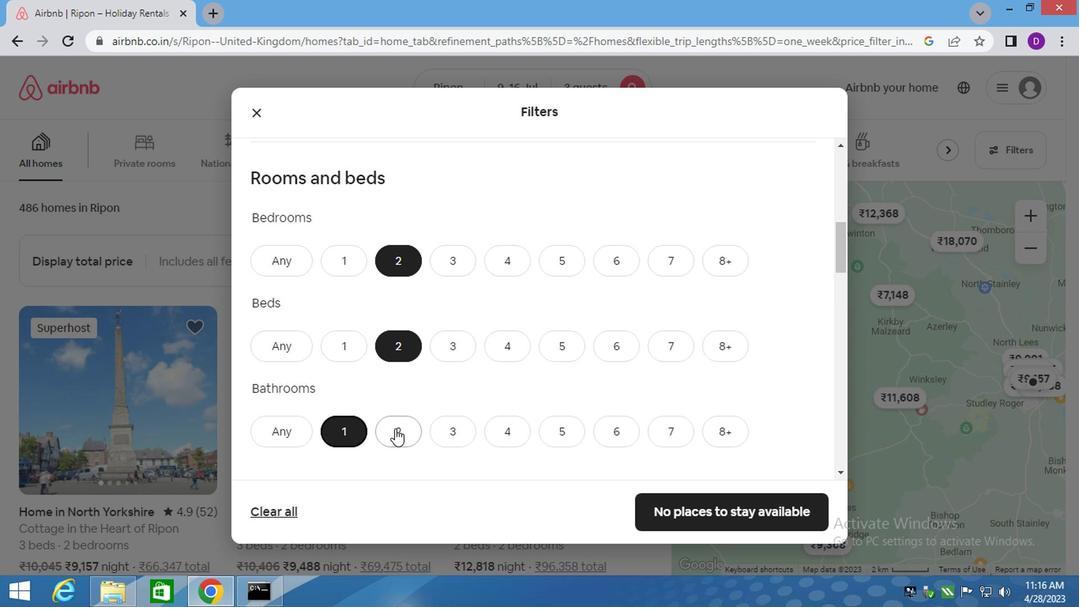 
Action: Mouse moved to (392, 426)
Screenshot: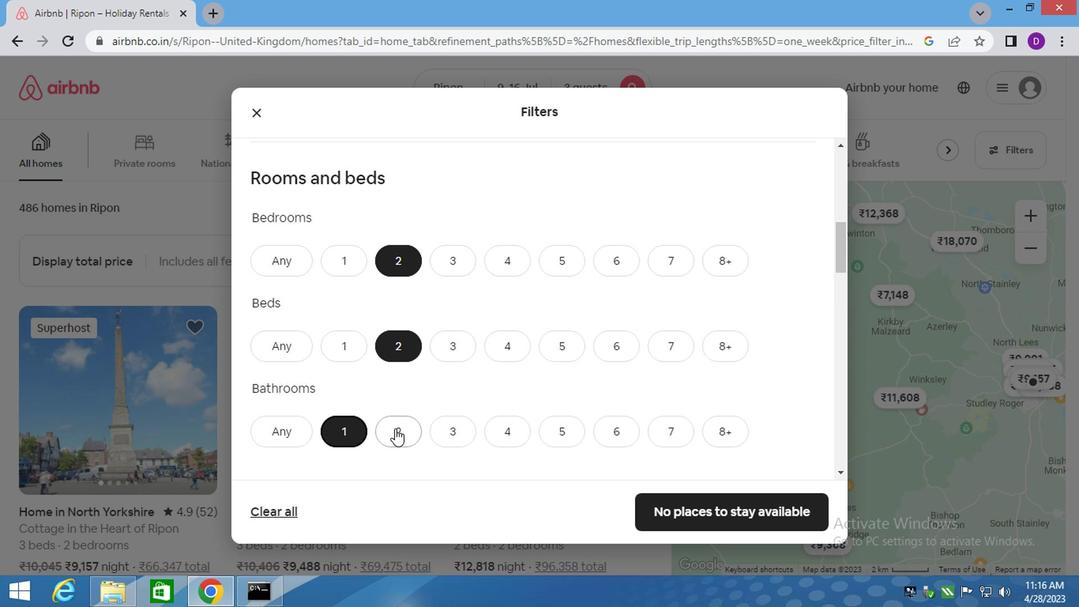 
Action: Mouse scrolled (392, 426) with delta (0, 0)
Screenshot: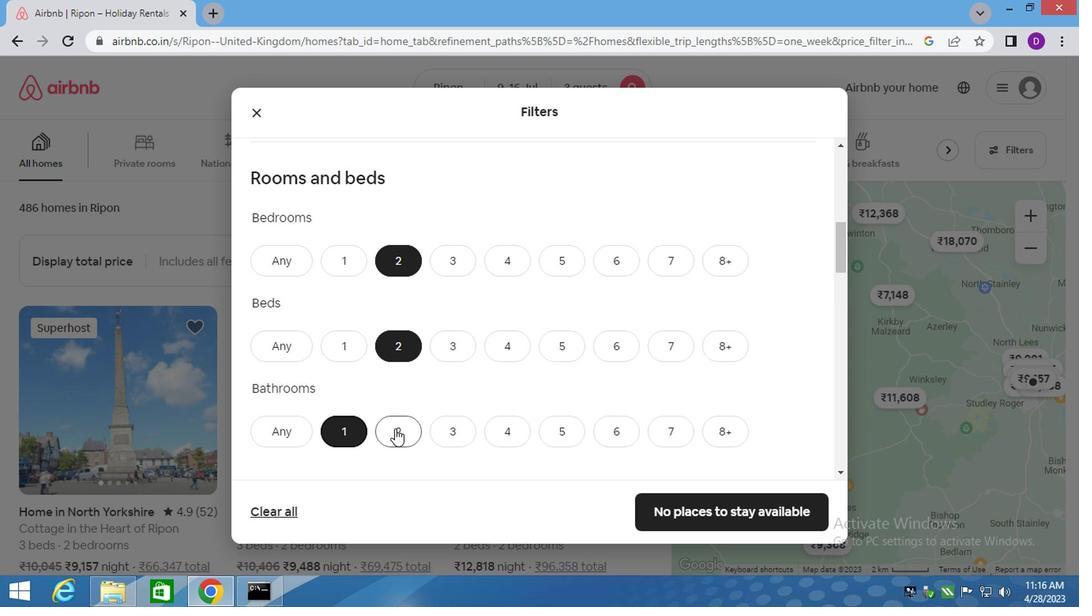 
Action: Mouse moved to (335, 361)
Screenshot: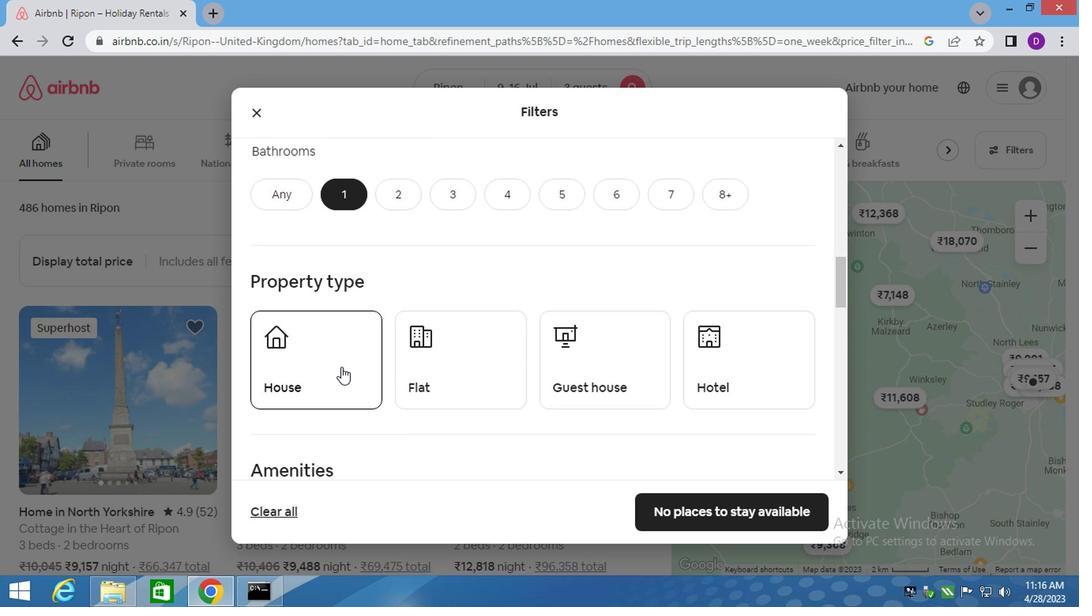 
Action: Mouse pressed left at (335, 361)
Screenshot: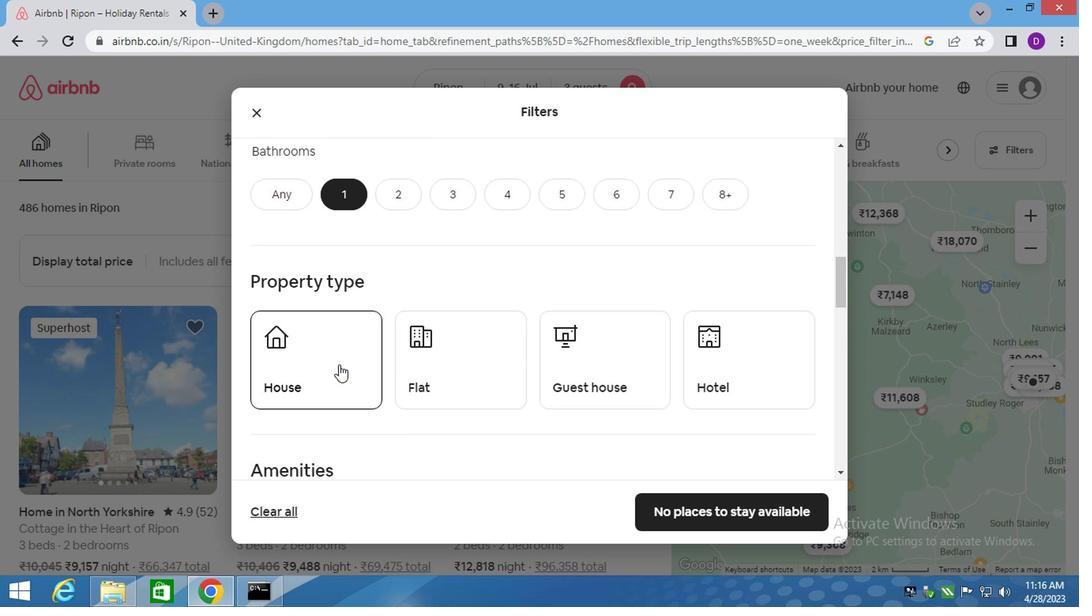 
Action: Mouse moved to (437, 354)
Screenshot: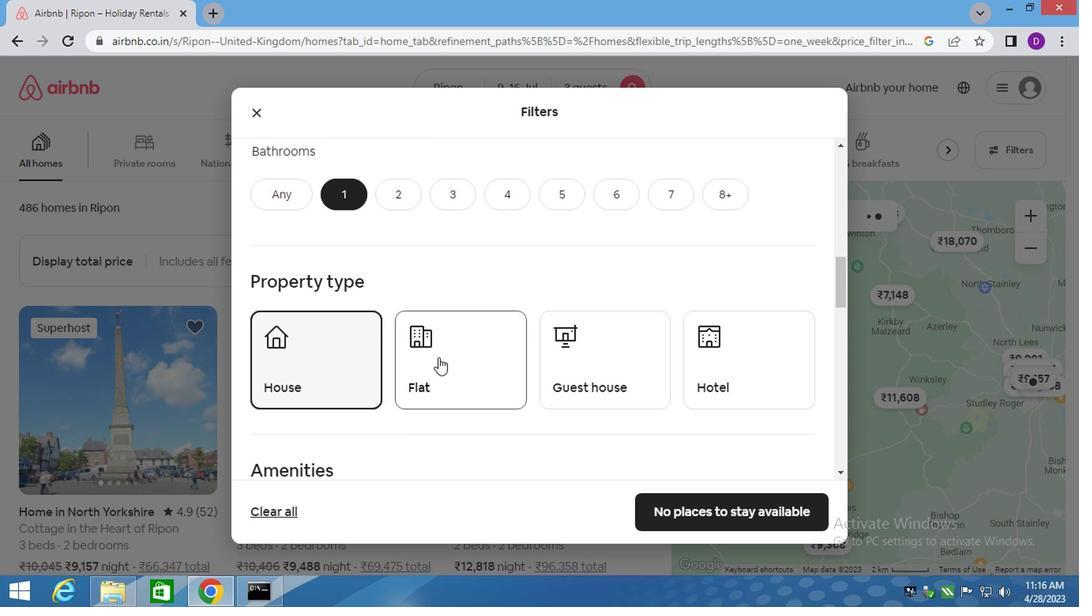 
Action: Mouse pressed left at (437, 354)
Screenshot: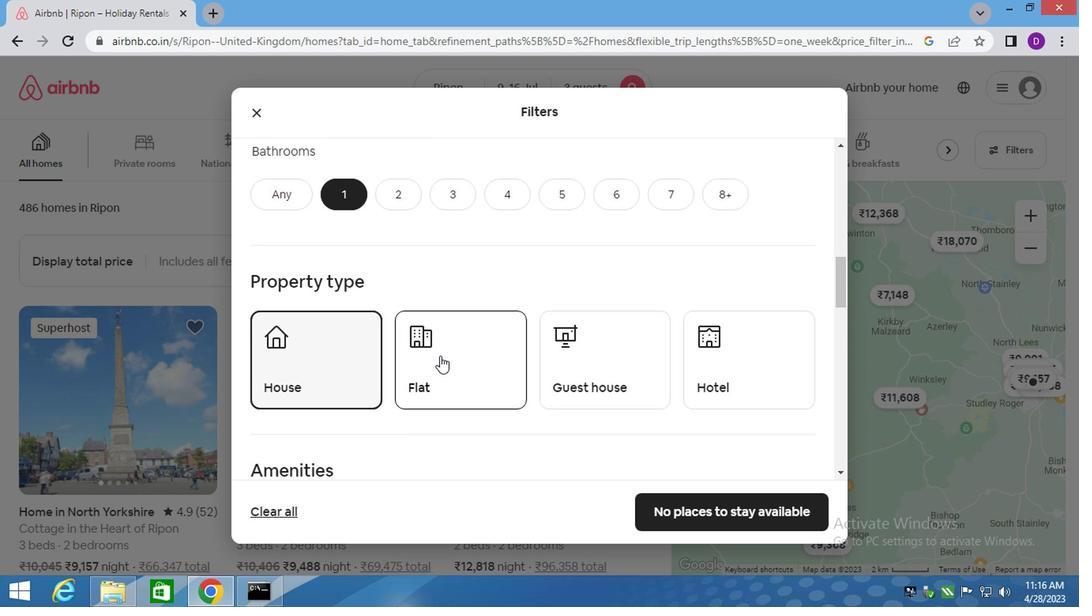 
Action: Mouse moved to (591, 359)
Screenshot: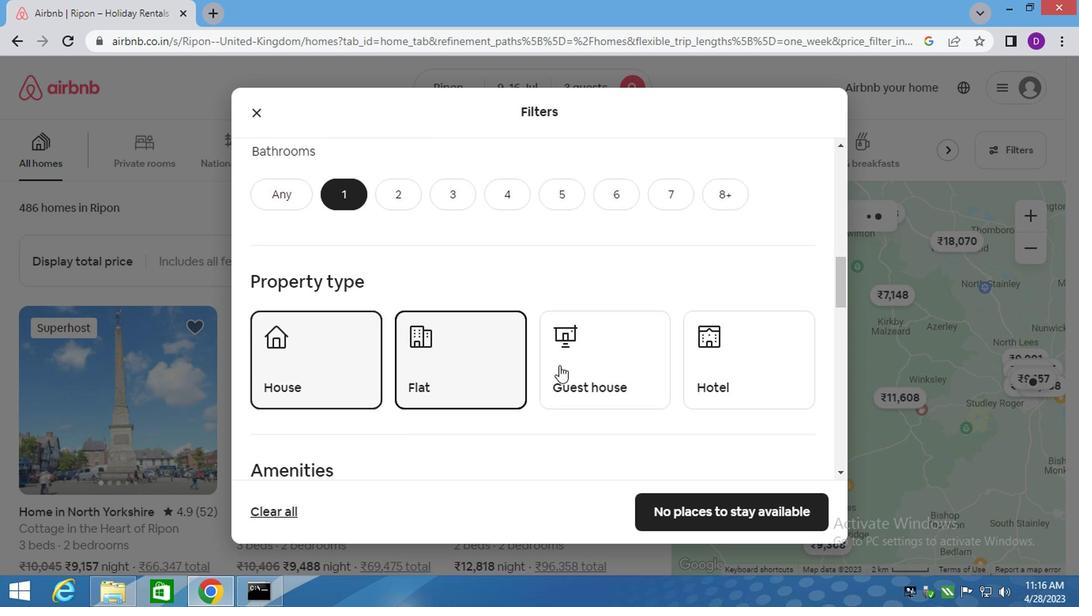 
Action: Mouse pressed left at (591, 359)
Screenshot: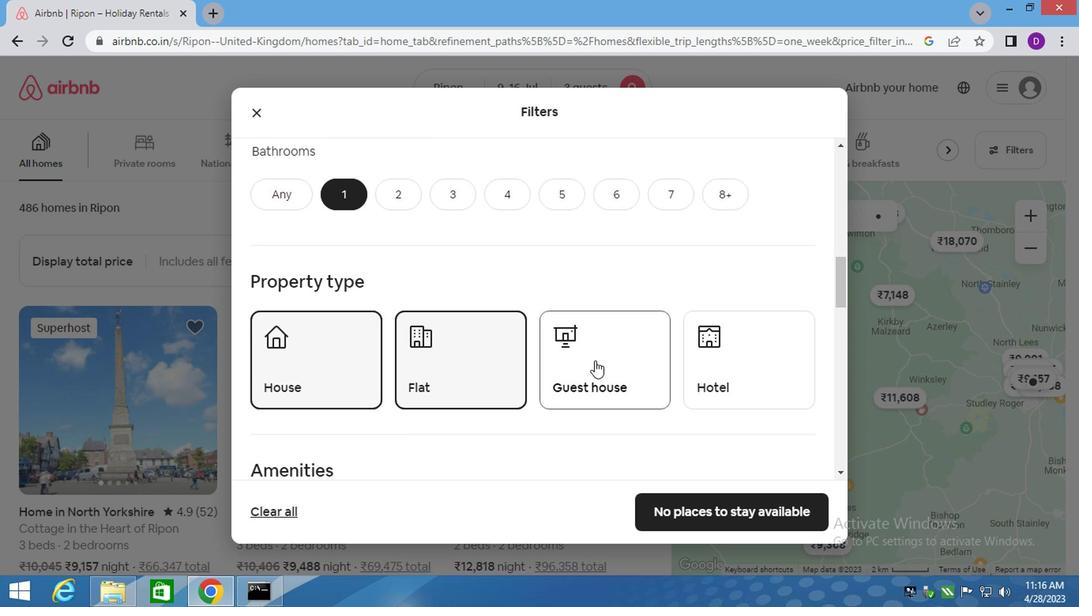 
Action: Mouse moved to (486, 405)
Screenshot: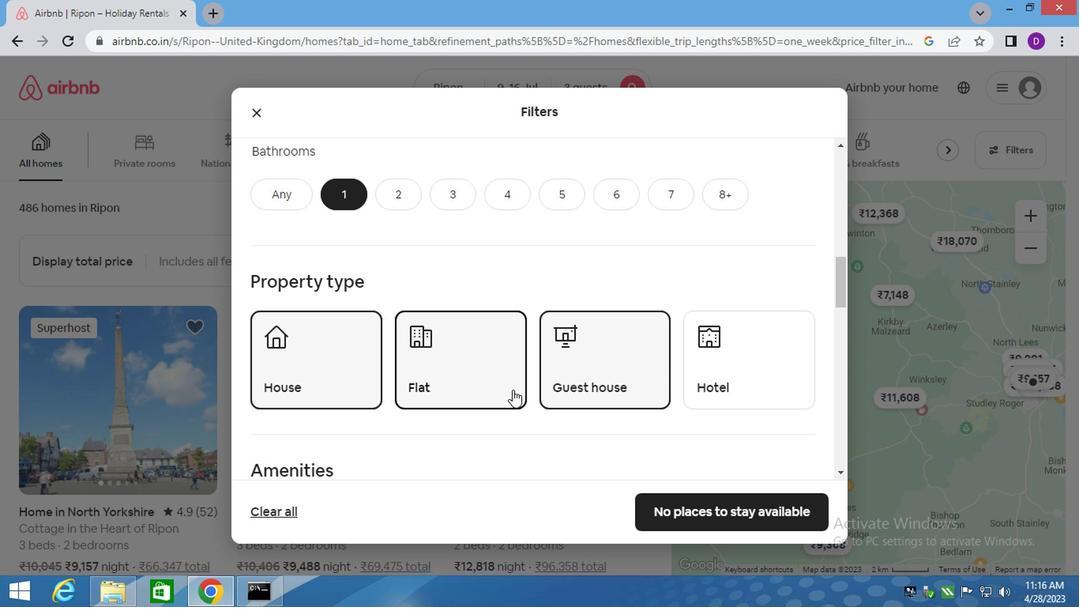 
Action: Mouse scrolled (486, 404) with delta (0, -1)
Screenshot: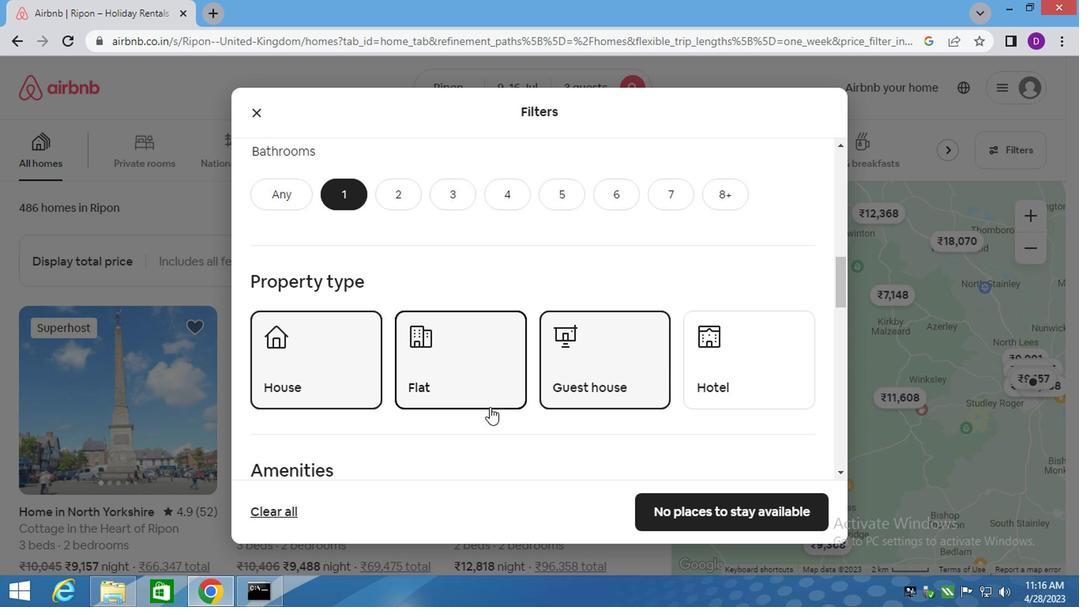 
Action: Mouse scrolled (486, 404) with delta (0, -1)
Screenshot: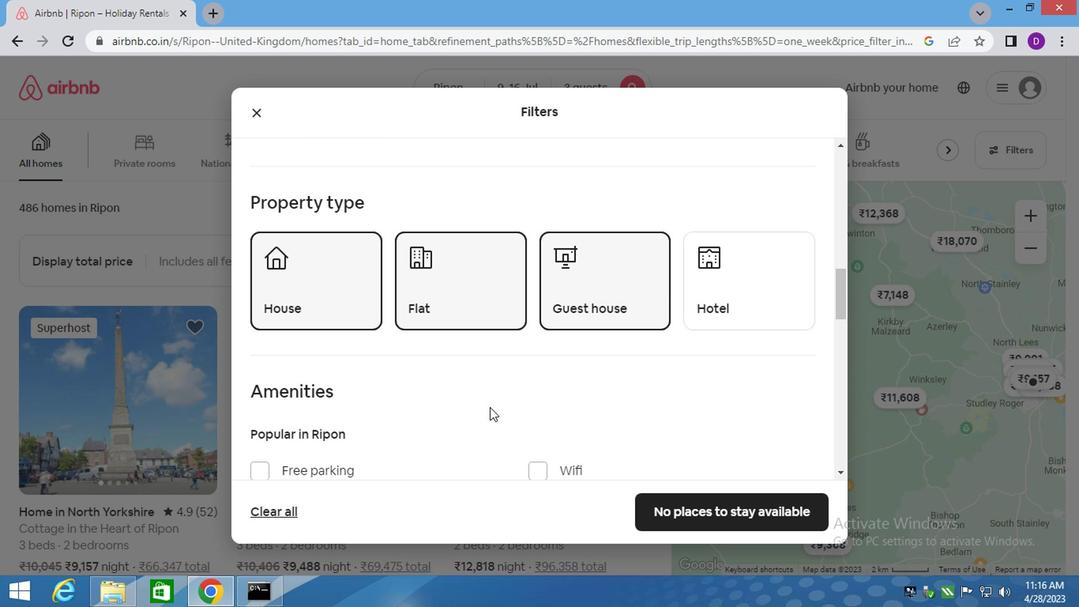 
Action: Mouse scrolled (486, 404) with delta (0, -1)
Screenshot: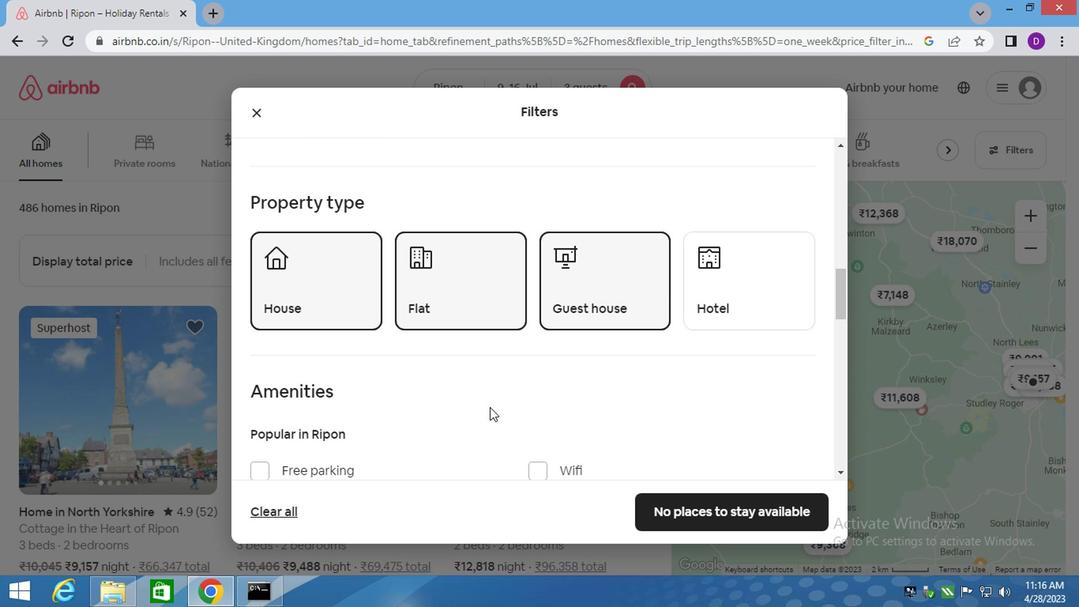 
Action: Mouse scrolled (486, 404) with delta (0, -1)
Screenshot: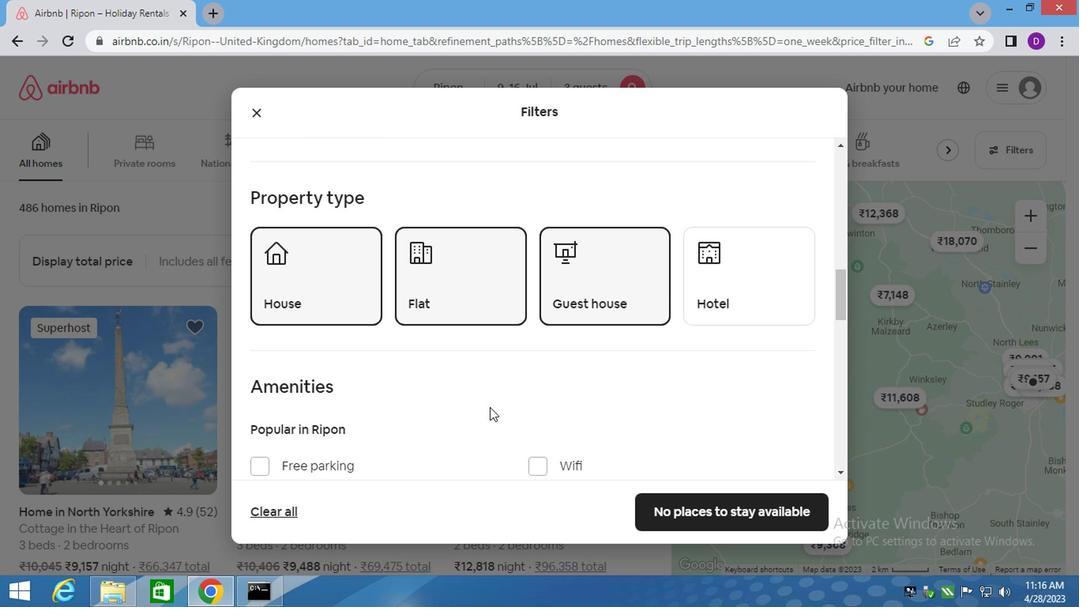 
Action: Mouse scrolled (486, 404) with delta (0, -1)
Screenshot: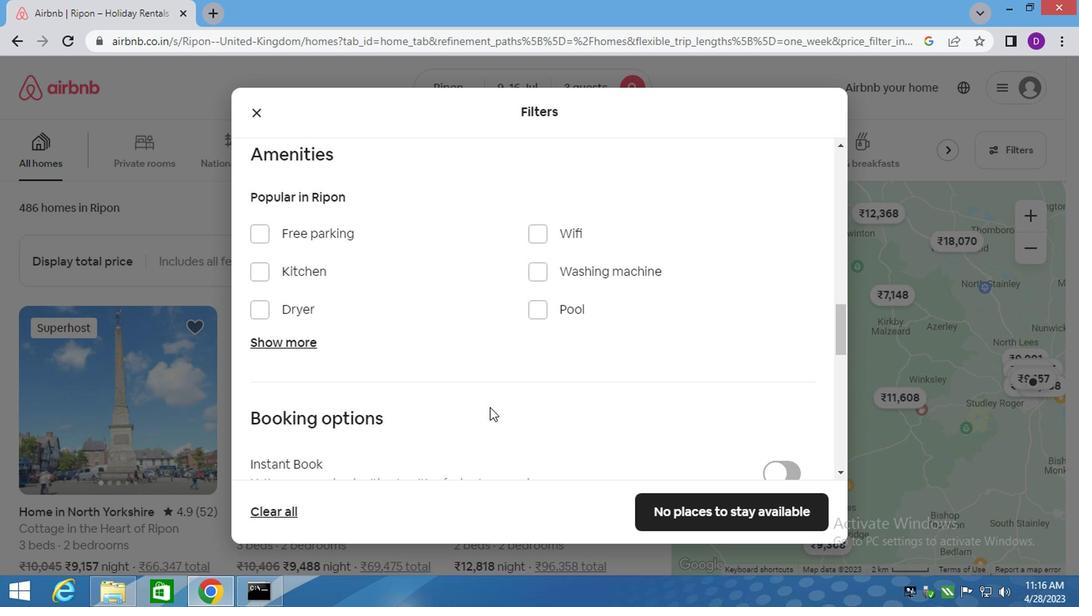 
Action: Mouse scrolled (486, 404) with delta (0, -1)
Screenshot: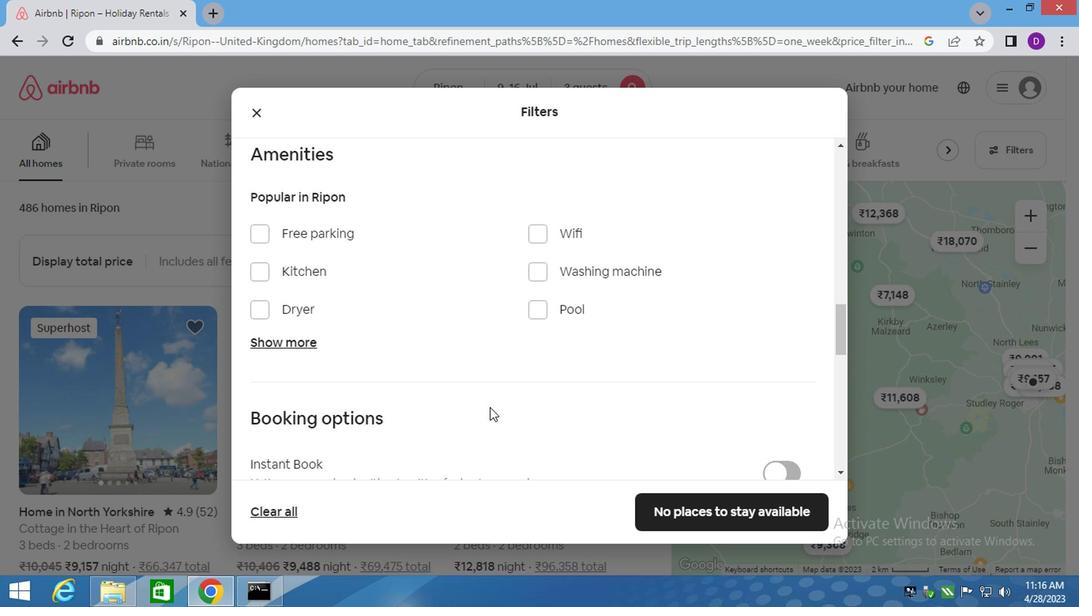 
Action: Mouse moved to (765, 364)
Screenshot: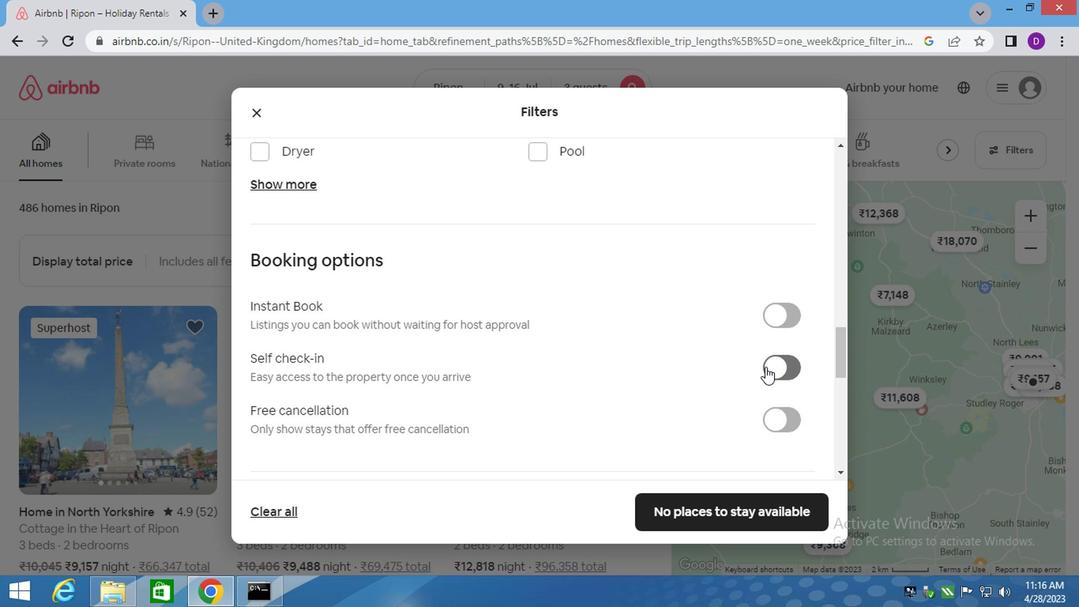 
Action: Mouse pressed left at (765, 364)
Screenshot: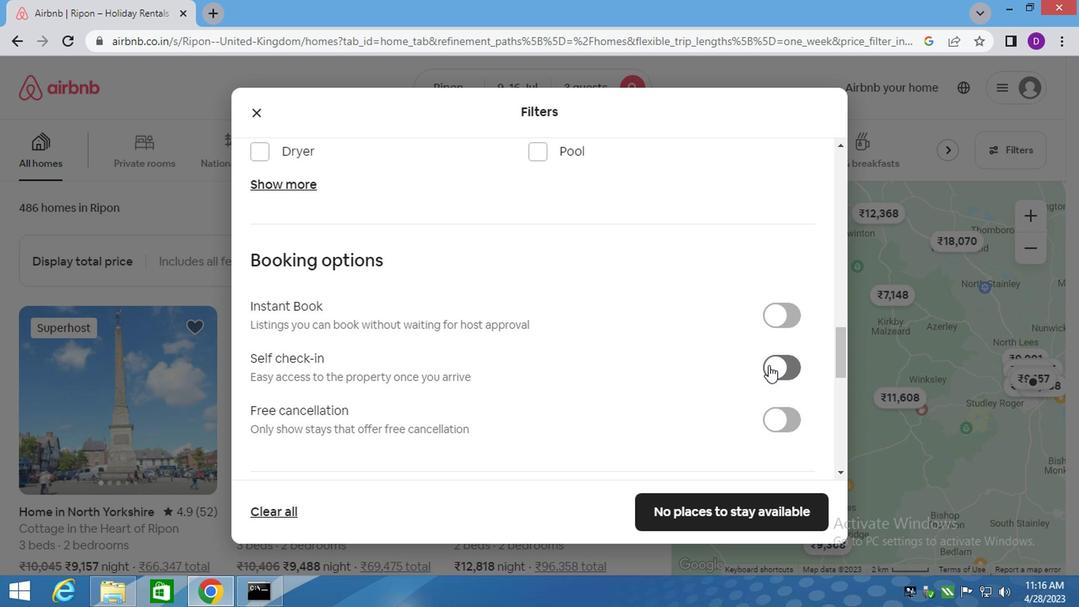 
Action: Mouse moved to (587, 372)
Screenshot: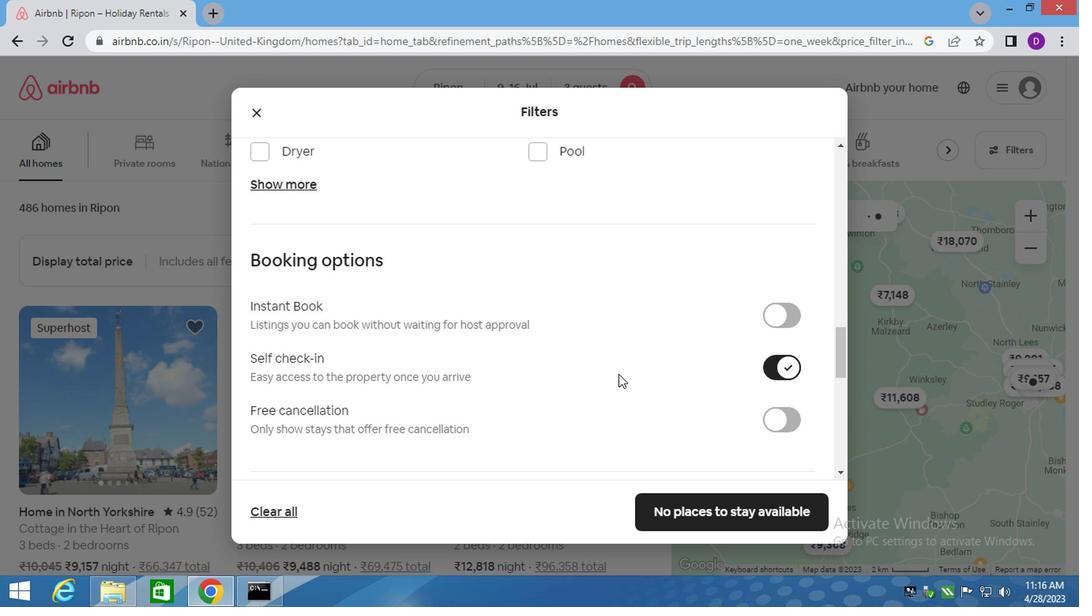 
Action: Mouse scrolled (587, 372) with delta (0, 0)
Screenshot: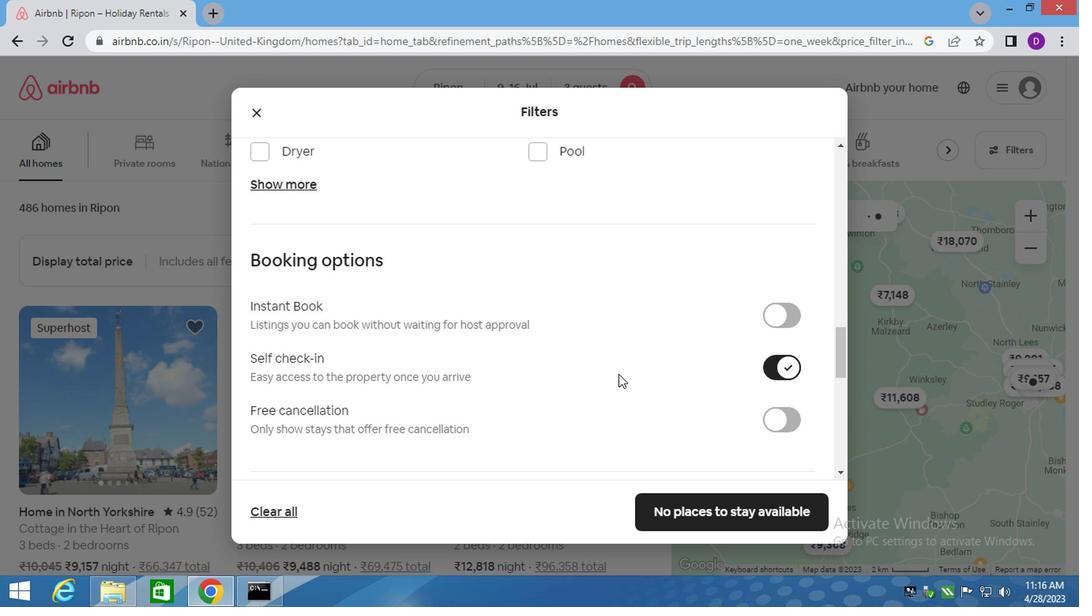 
Action: Mouse scrolled (587, 372) with delta (0, 0)
Screenshot: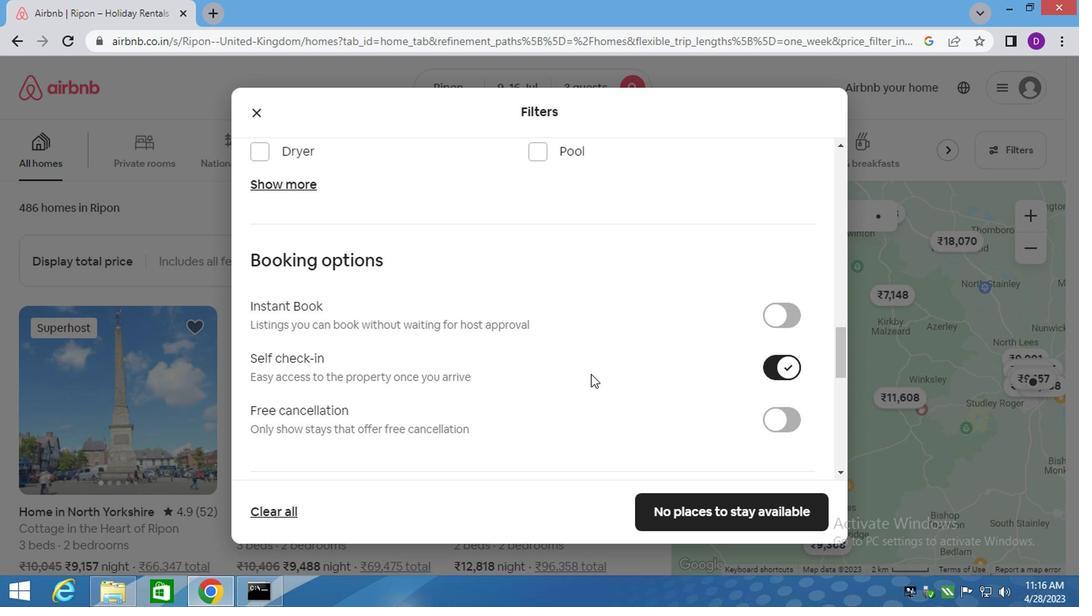 
Action: Mouse scrolled (587, 372) with delta (0, 0)
Screenshot: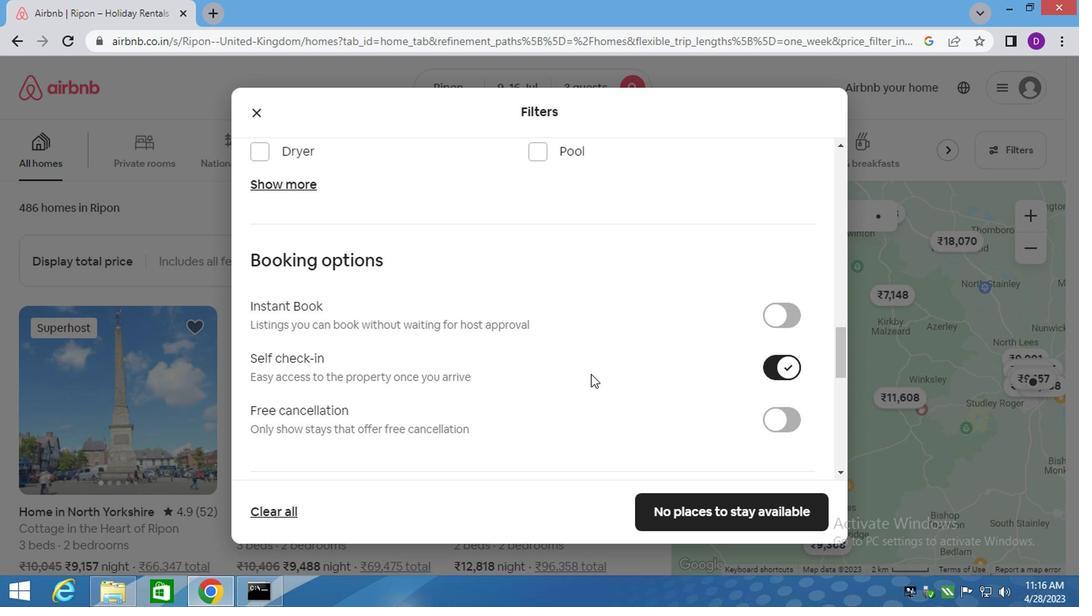 
Action: Mouse scrolled (587, 372) with delta (0, 0)
Screenshot: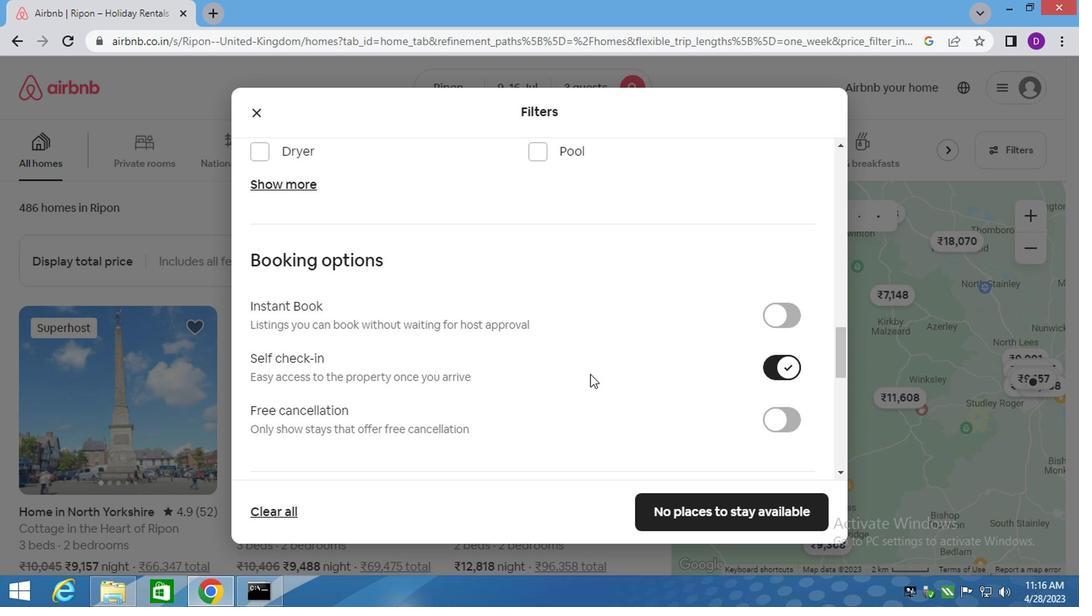 
Action: Mouse scrolled (587, 372) with delta (0, 0)
Screenshot: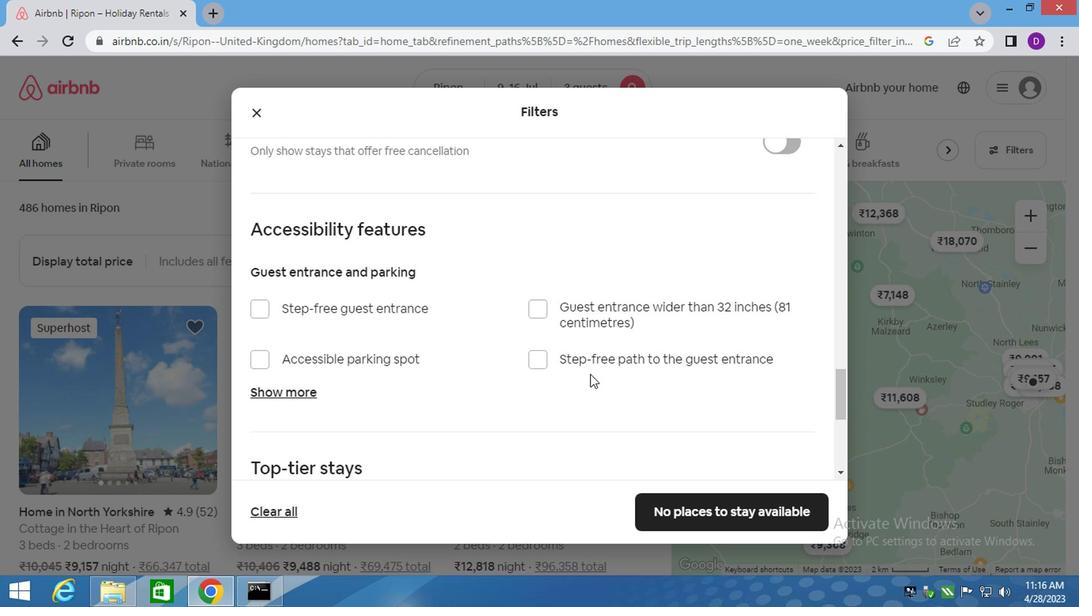 
Action: Mouse scrolled (587, 372) with delta (0, 0)
Screenshot: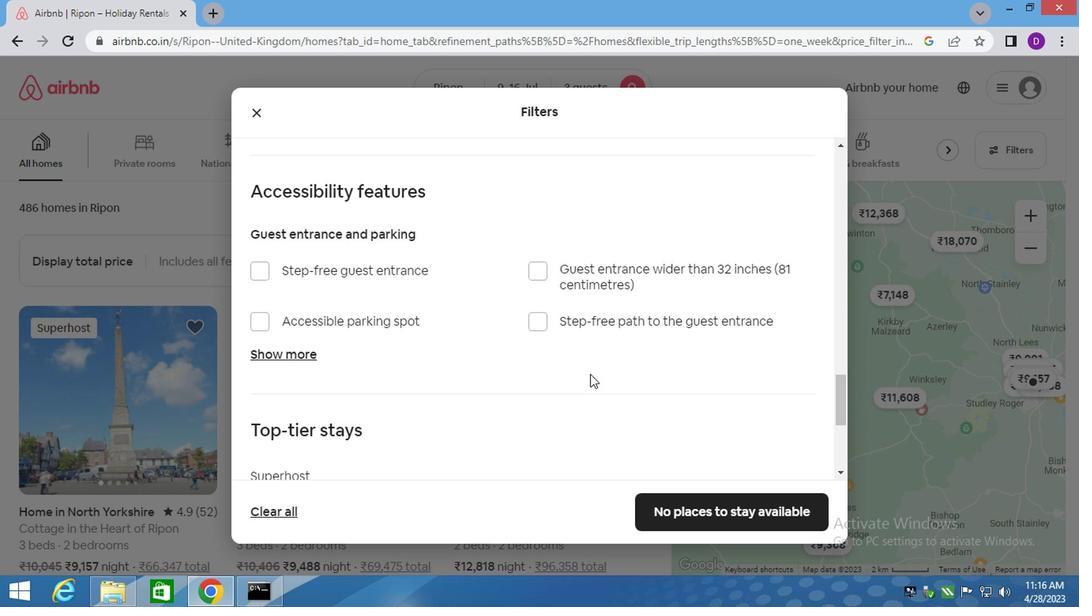 
Action: Mouse scrolled (587, 372) with delta (0, 0)
Screenshot: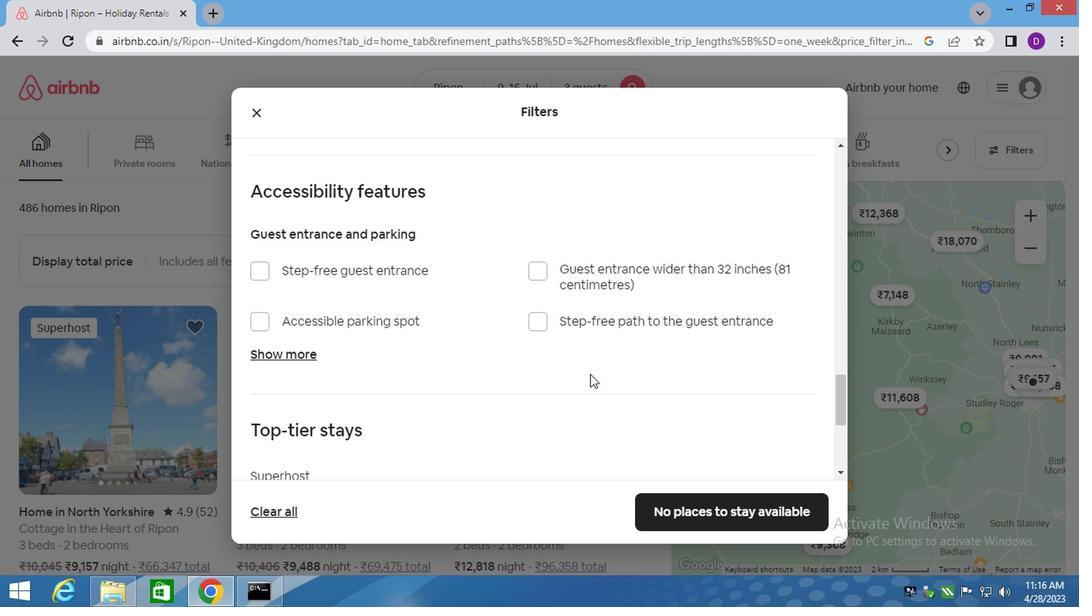 
Action: Mouse scrolled (587, 372) with delta (0, 0)
Screenshot: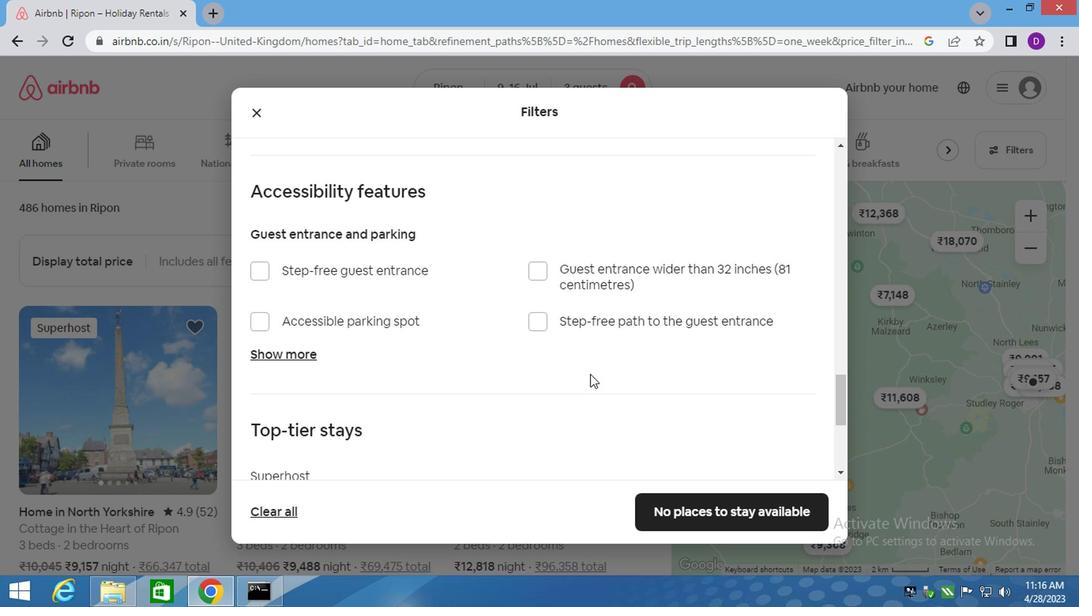 
Action: Mouse scrolled (587, 372) with delta (0, 0)
Screenshot: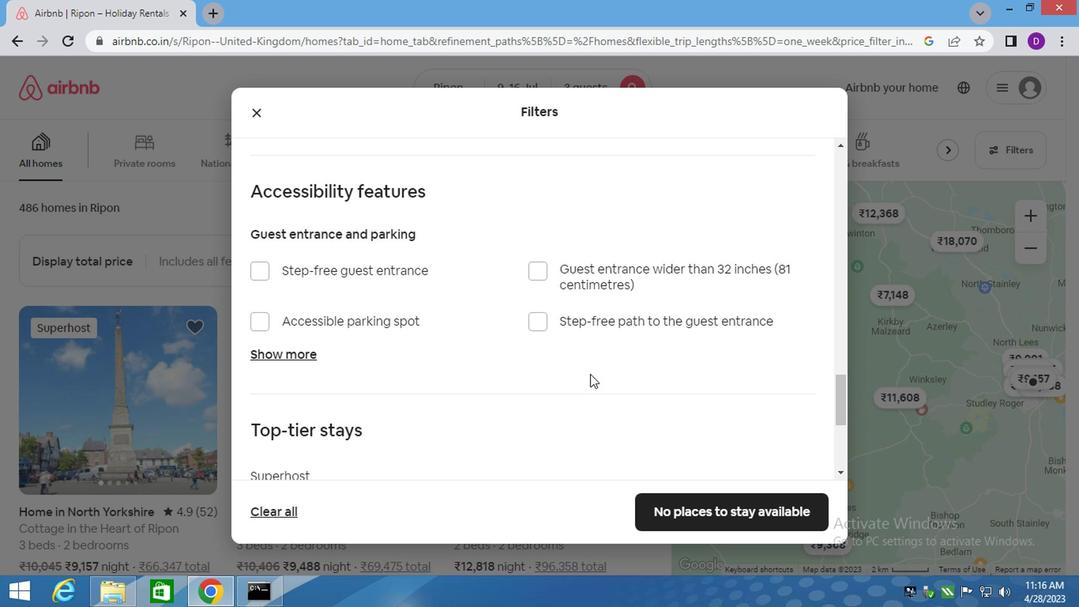 
Action: Mouse scrolled (587, 372) with delta (0, 0)
Screenshot: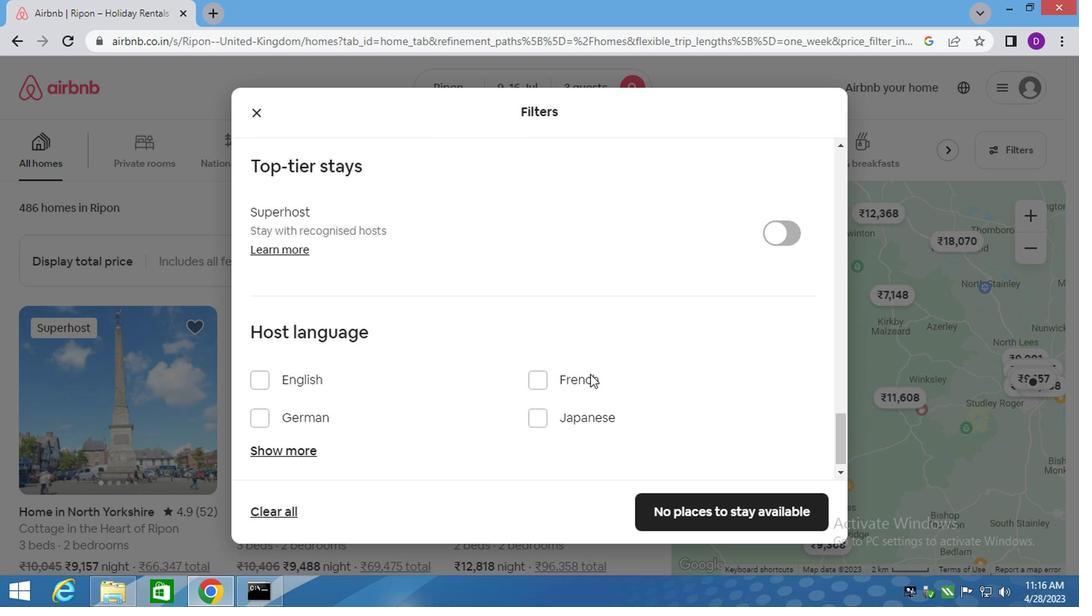 
Action: Mouse scrolled (587, 372) with delta (0, 0)
Screenshot: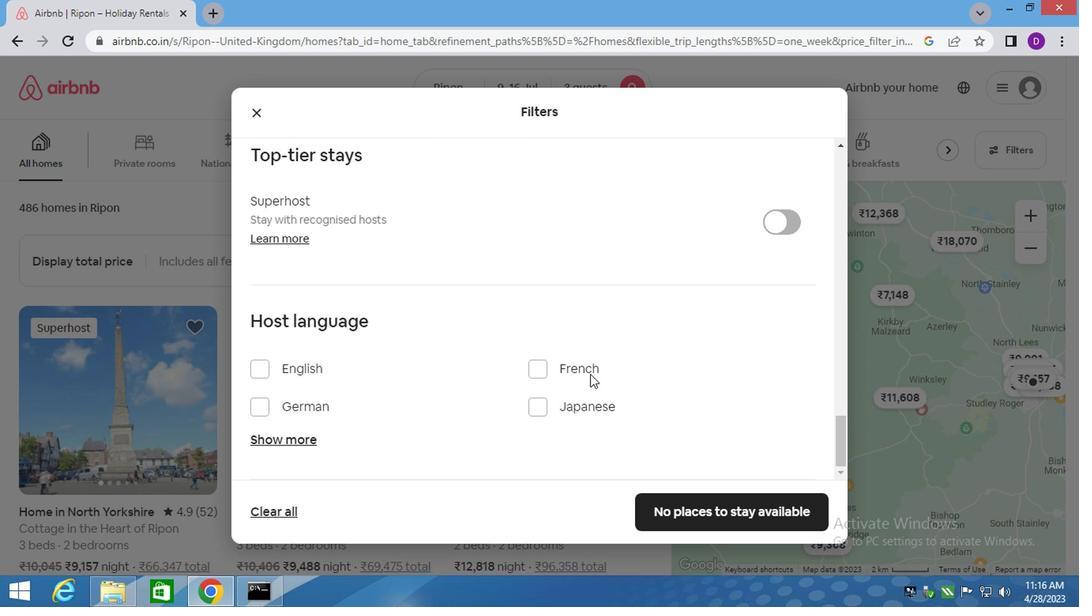 
Action: Mouse scrolled (587, 372) with delta (0, 0)
Screenshot: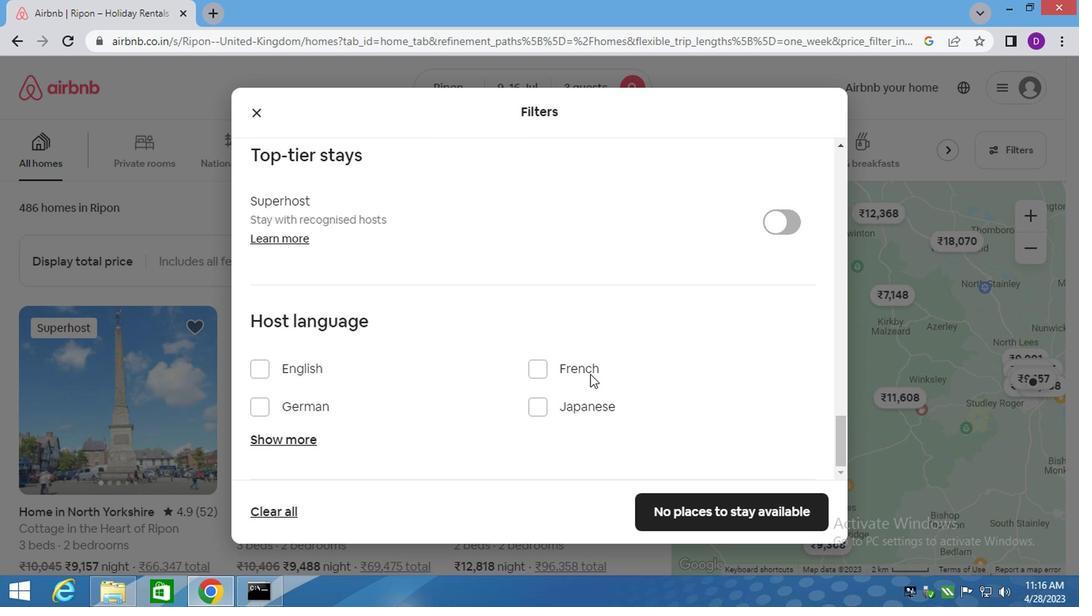 
Action: Mouse scrolled (587, 372) with delta (0, 0)
Screenshot: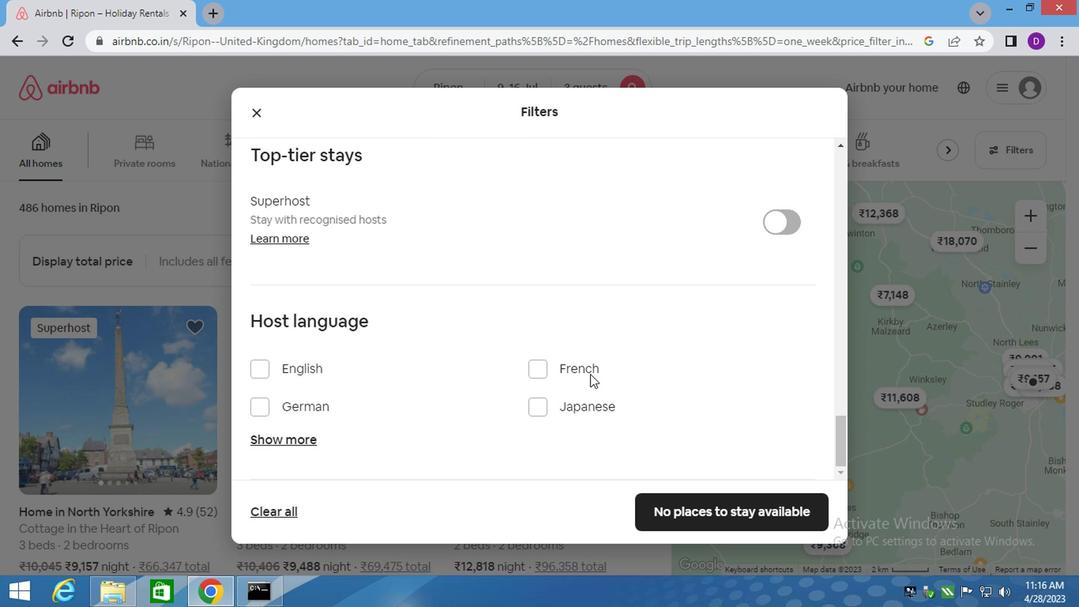
Action: Mouse moved to (259, 368)
Screenshot: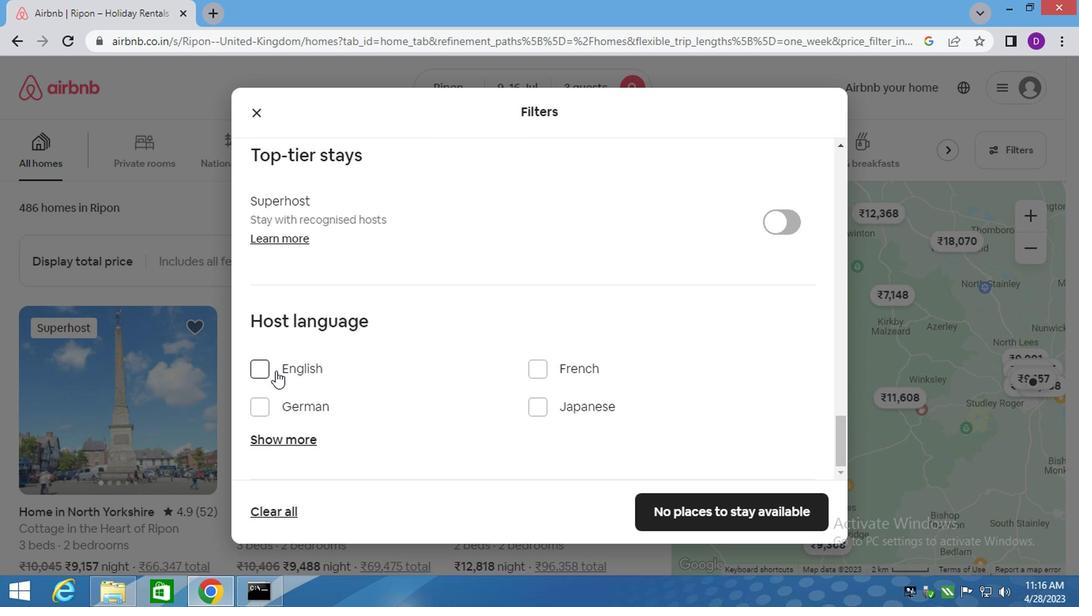 
Action: Mouse pressed left at (259, 368)
Screenshot: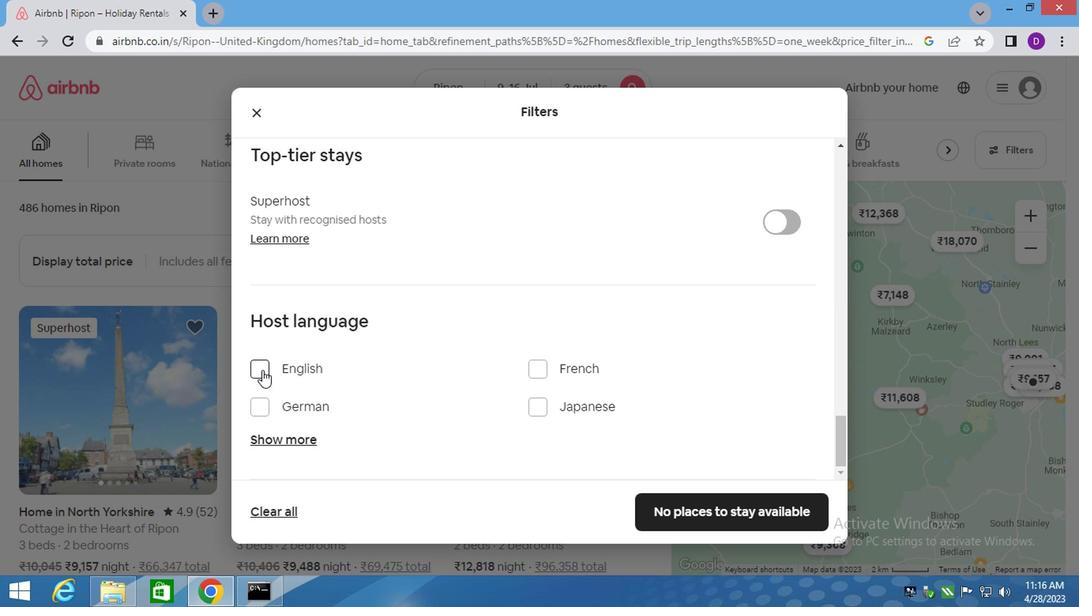 
Action: Mouse moved to (694, 501)
Screenshot: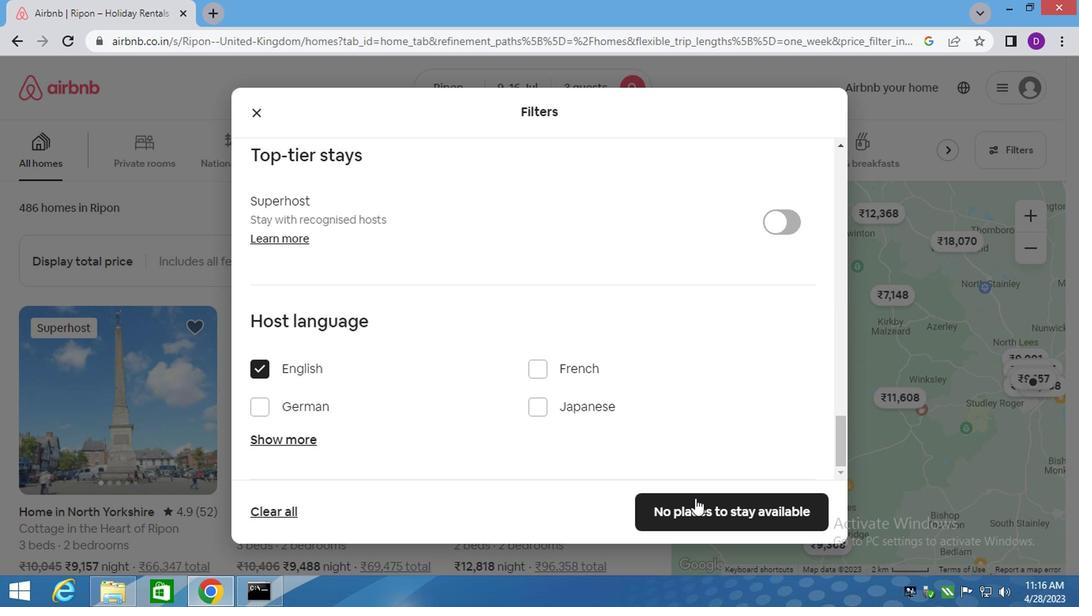 
Action: Mouse pressed left at (694, 501)
Screenshot: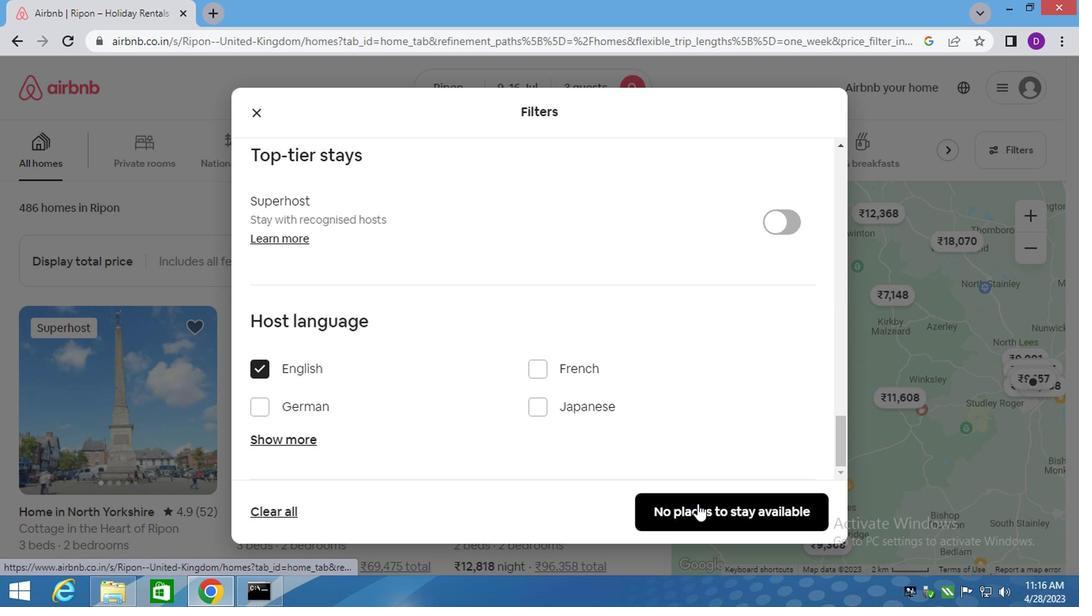 
